 Task: Open Card Rollerblading Review in Board Sales Performance Benchmarking to Workspace Antivirus and Security Software and add a team member Softage.2@softage.net, a label Yellow, a checklist Cricket, an attachment from your onedrive, a color Yellow and finally, add a card description 'Plan and execute company team-building conference with team-building challenges' and a comment 'Given the potential impact of this task on our company social responsibility, let us ensure that we approach it with a sense of ethical awareness and consciousness.'. Add a start date 'Jan 02, 1900' with a due date 'Jan 09, 1900'
Action: Mouse moved to (58, 346)
Screenshot: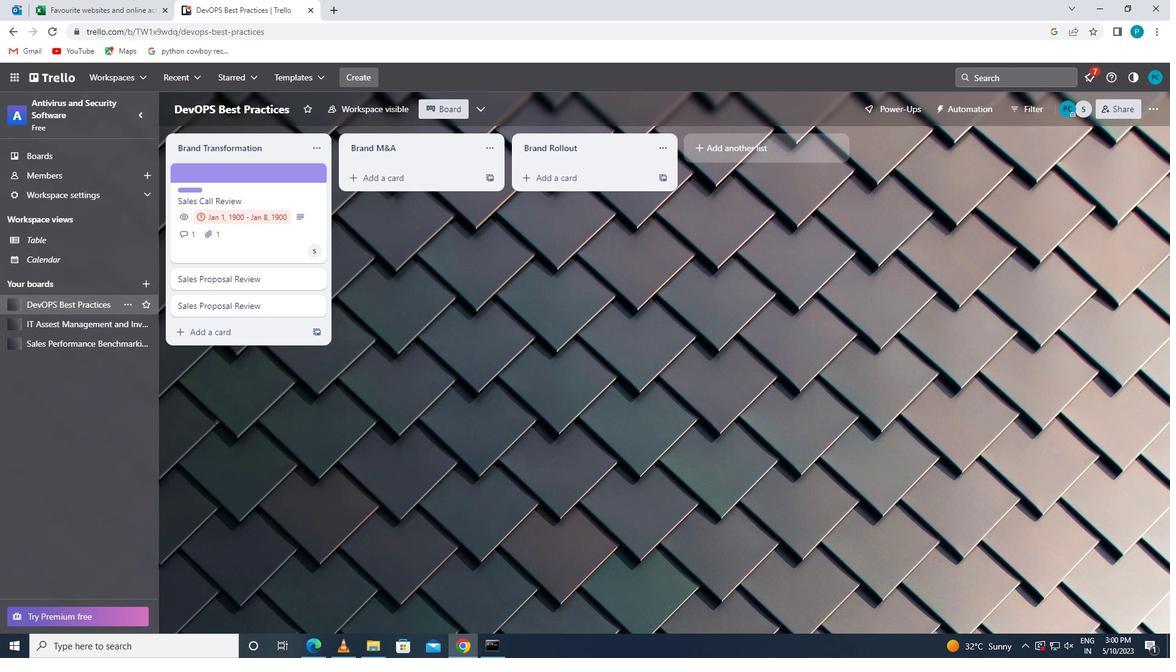 
Action: Mouse pressed left at (58, 346)
Screenshot: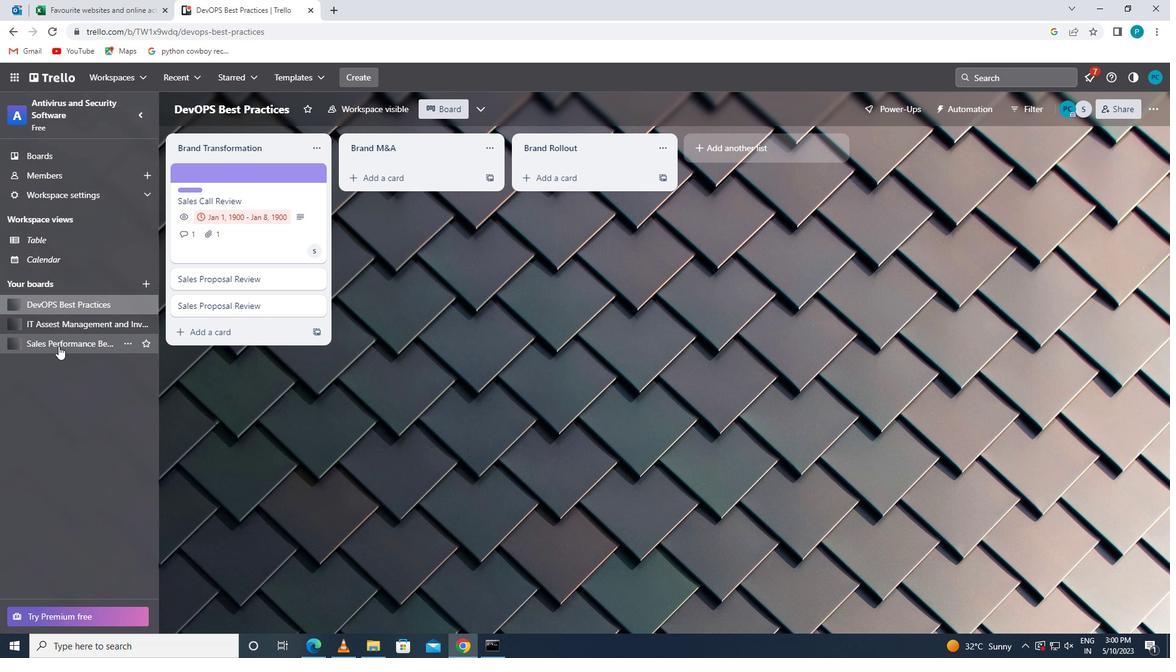
Action: Mouse moved to (228, 179)
Screenshot: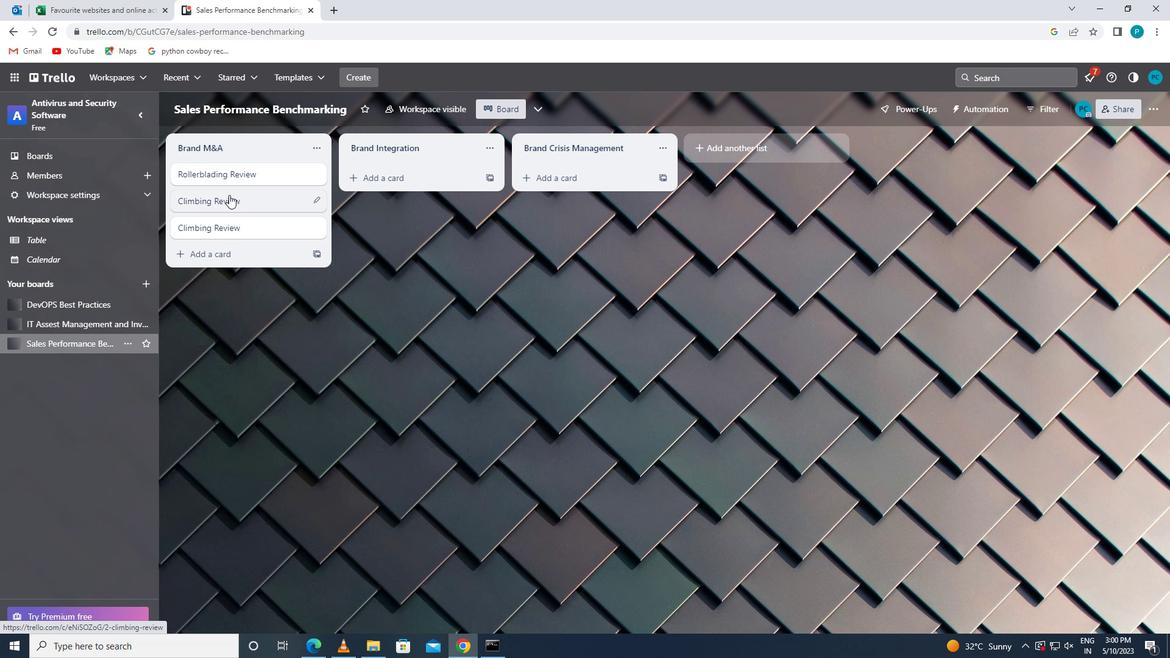 
Action: Mouse pressed left at (228, 179)
Screenshot: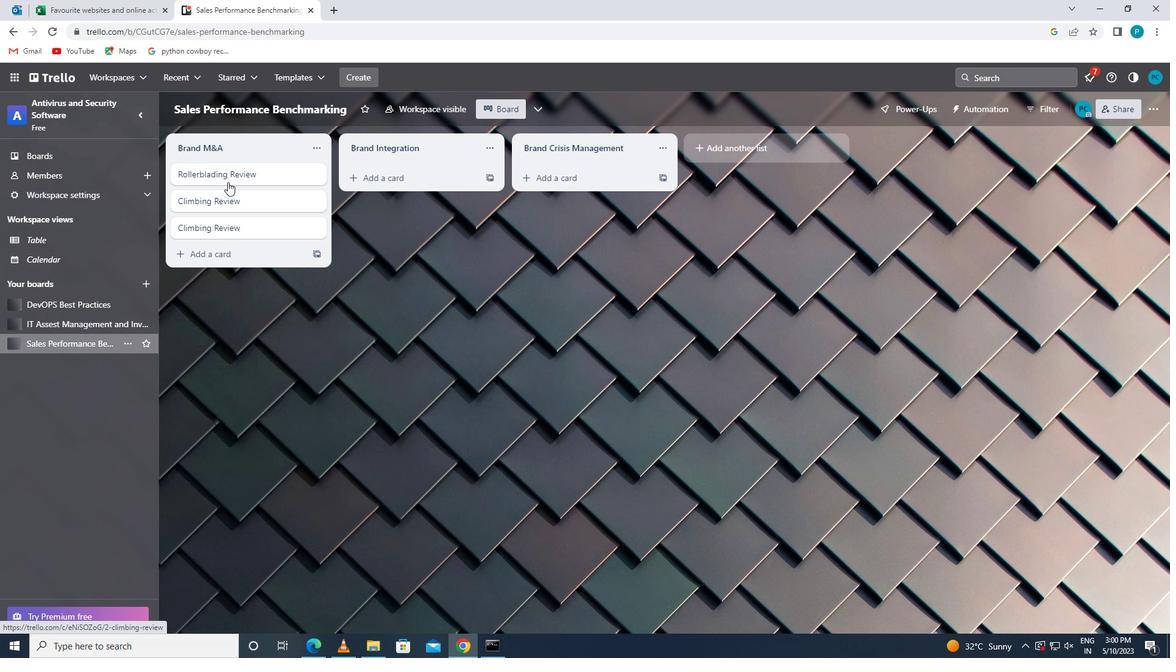 
Action: Mouse moved to (725, 178)
Screenshot: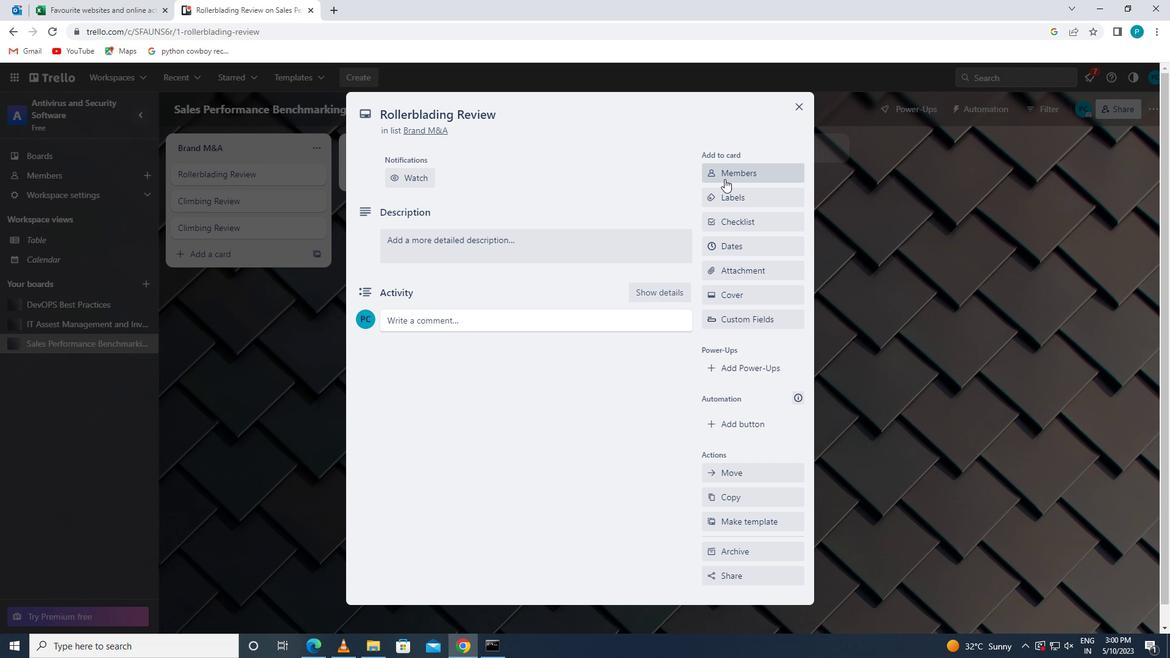 
Action: Mouse pressed left at (725, 178)
Screenshot: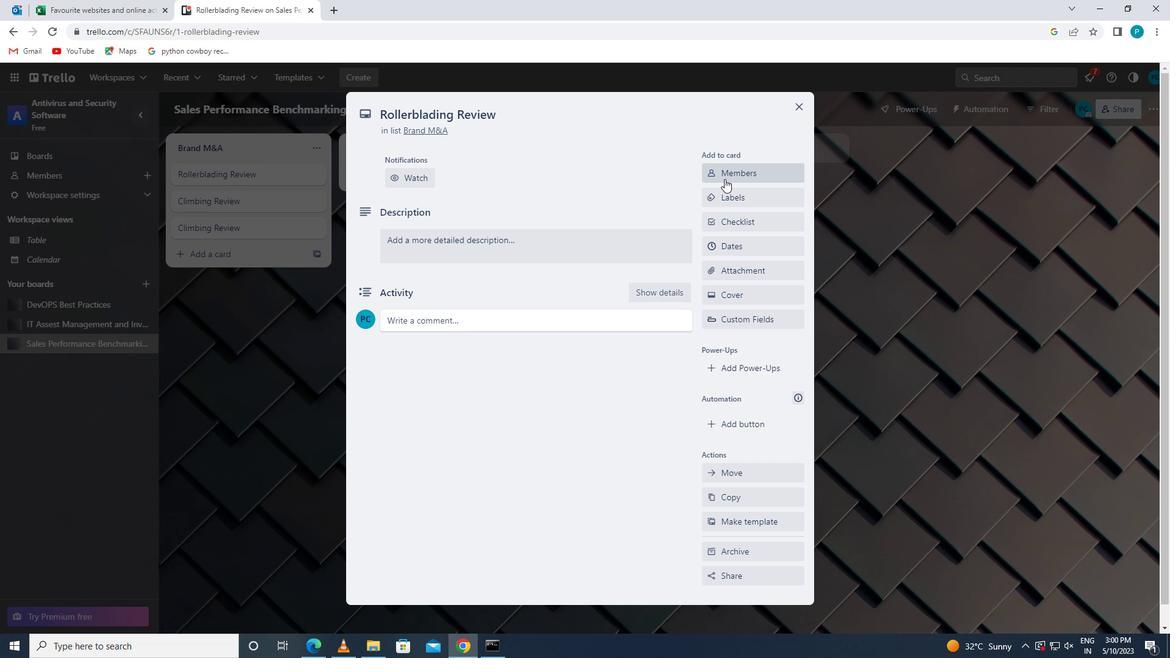 
Action: Key pressed <Key.caps_lock>s<Key.caps_lock>o
Screenshot: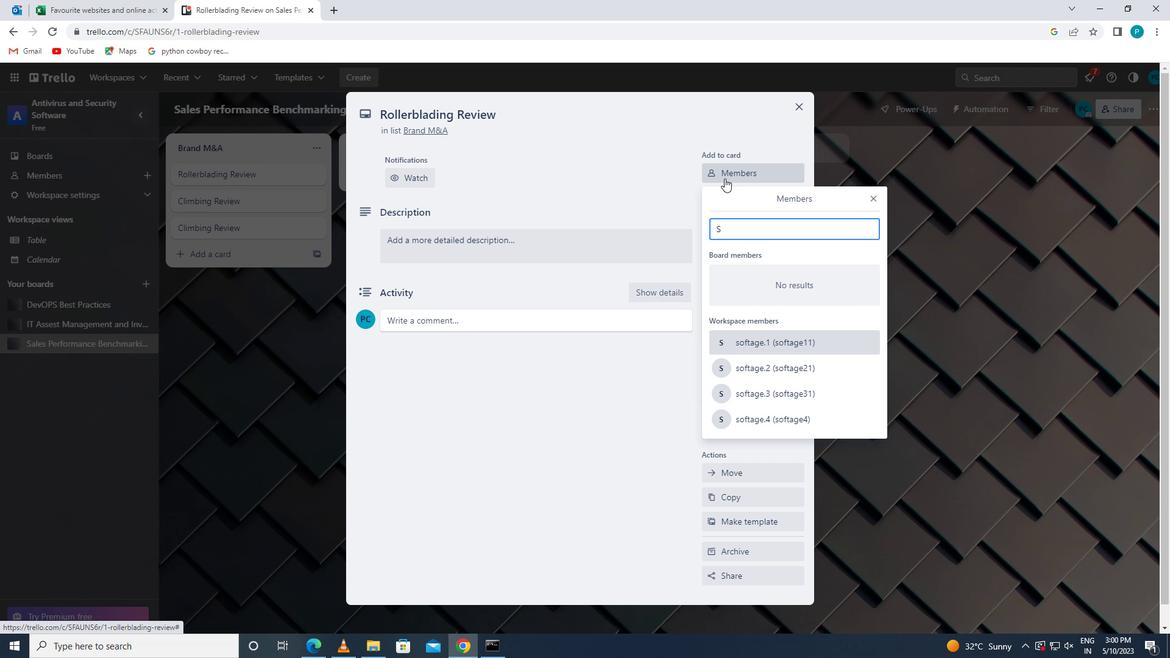 
Action: Mouse moved to (795, 376)
Screenshot: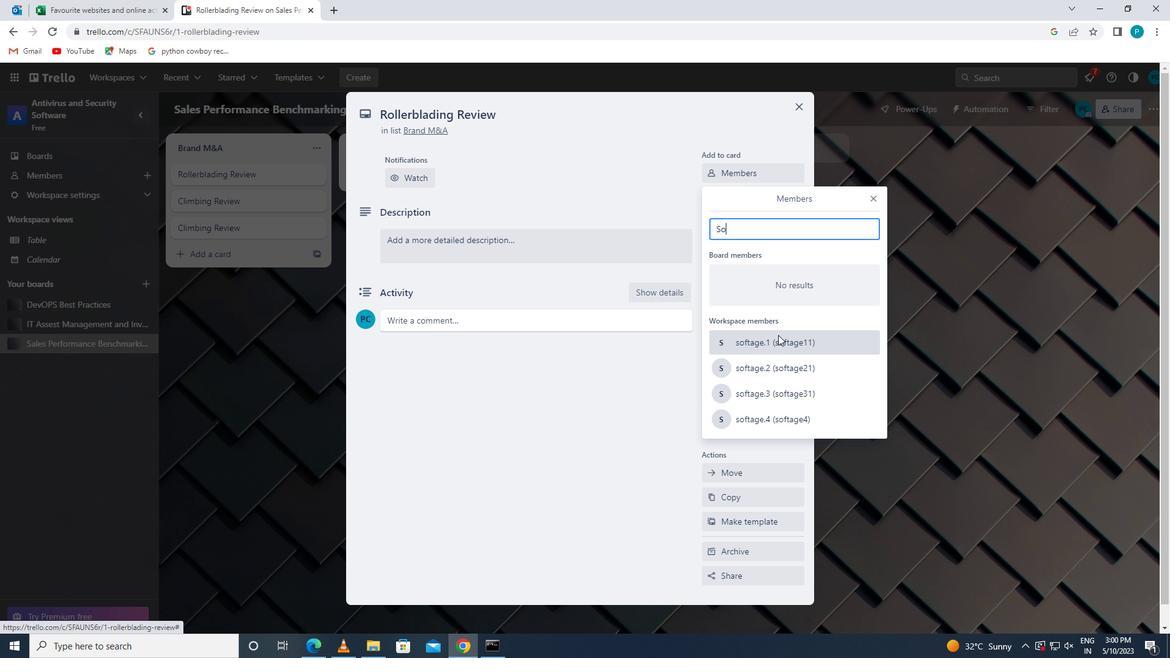 
Action: Mouse pressed left at (795, 376)
Screenshot: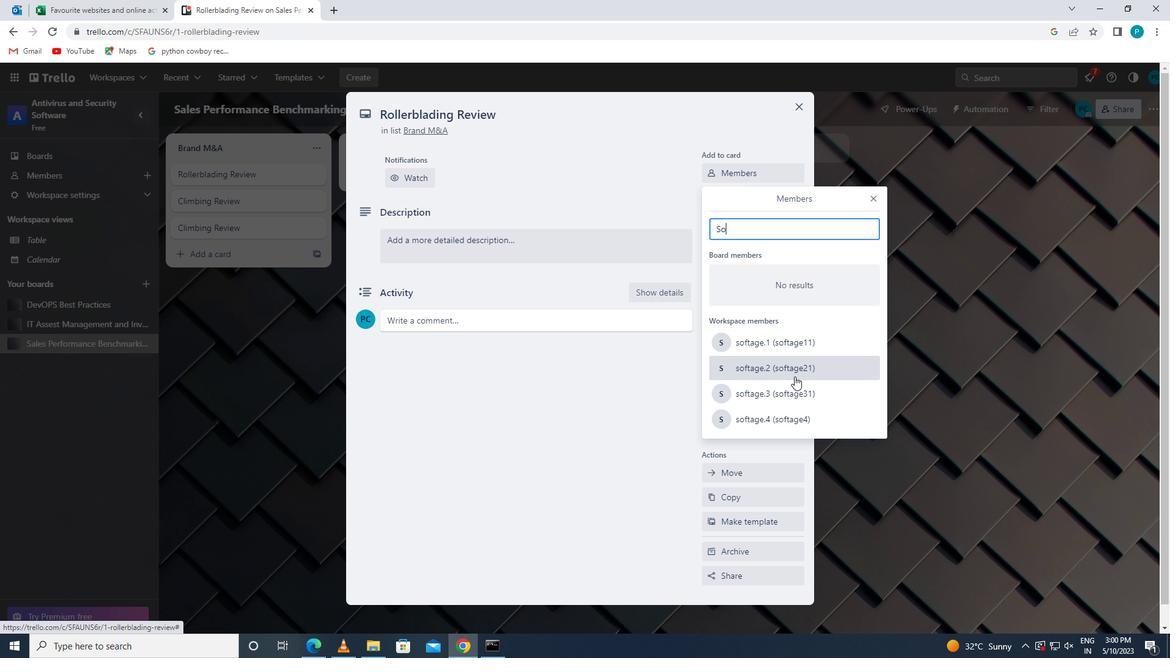 
Action: Mouse moved to (802, 365)
Screenshot: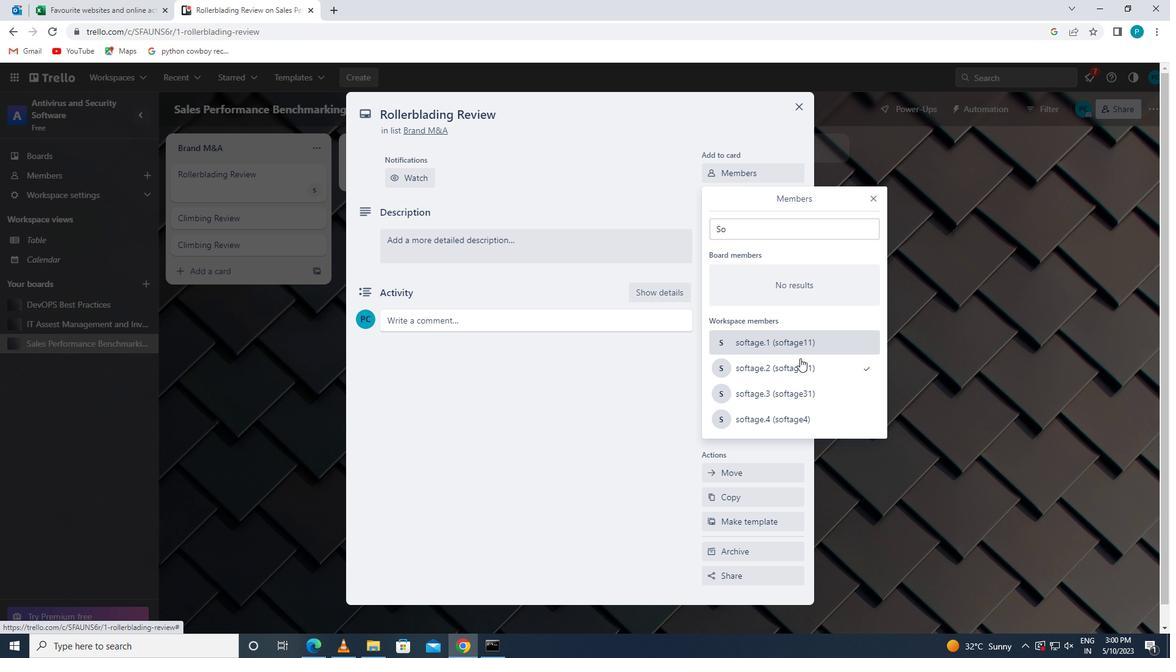 
Action: Mouse pressed left at (802, 365)
Screenshot: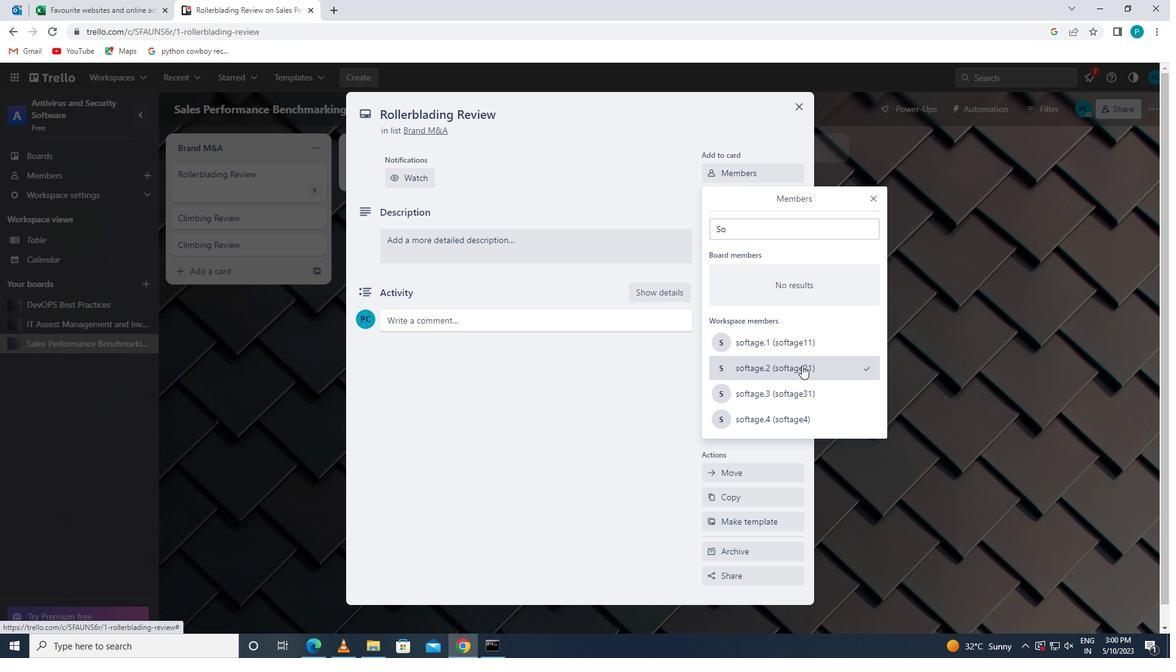
Action: Mouse moved to (779, 281)
Screenshot: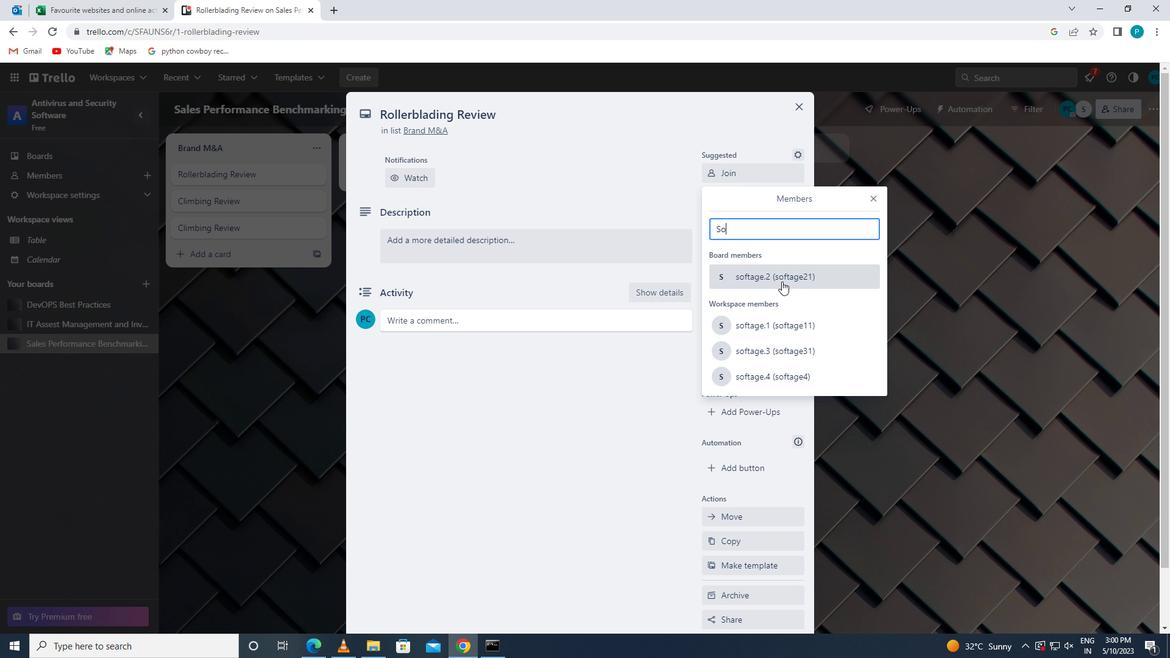 
Action: Mouse pressed left at (779, 281)
Screenshot: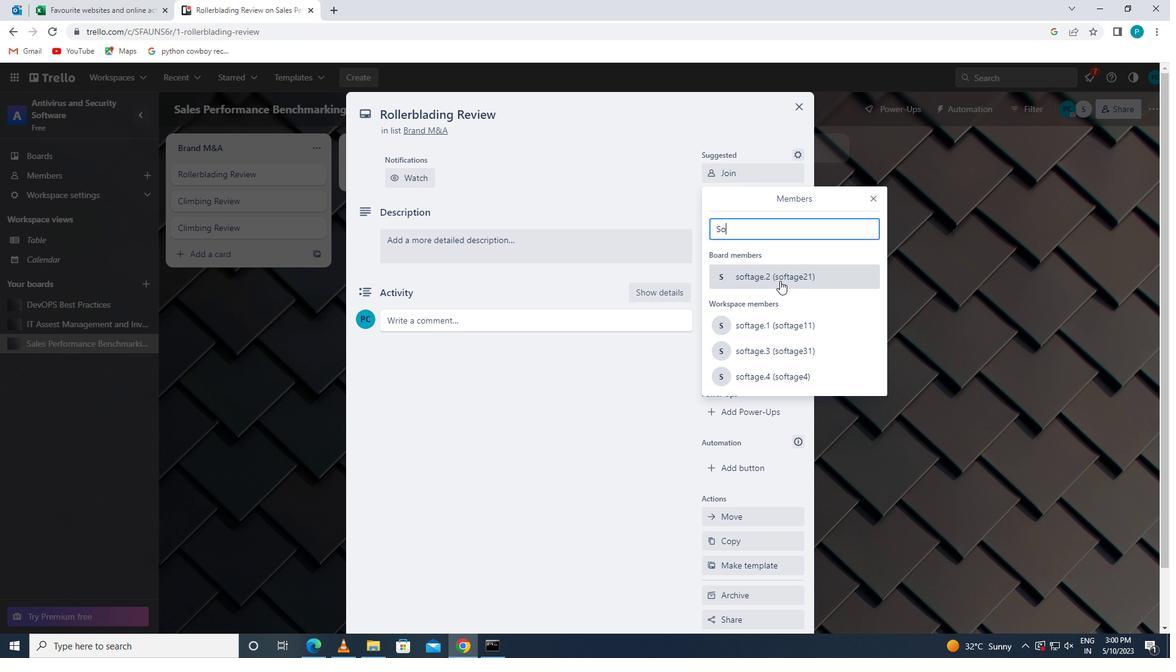 
Action: Mouse moved to (870, 201)
Screenshot: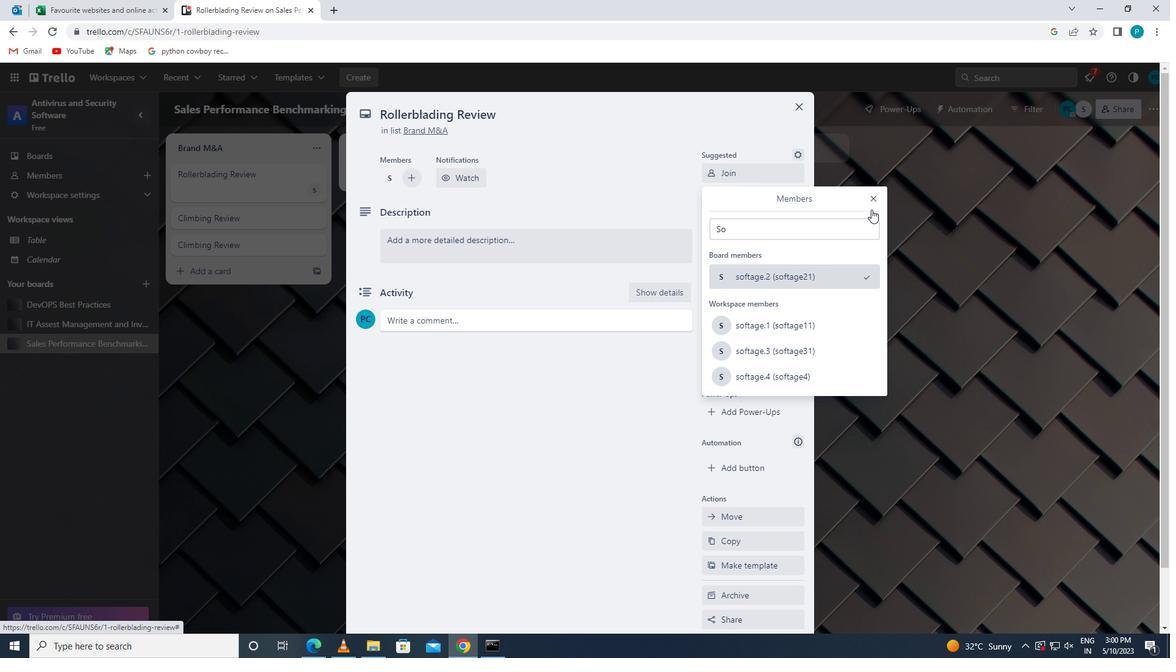 
Action: Mouse pressed left at (870, 201)
Screenshot: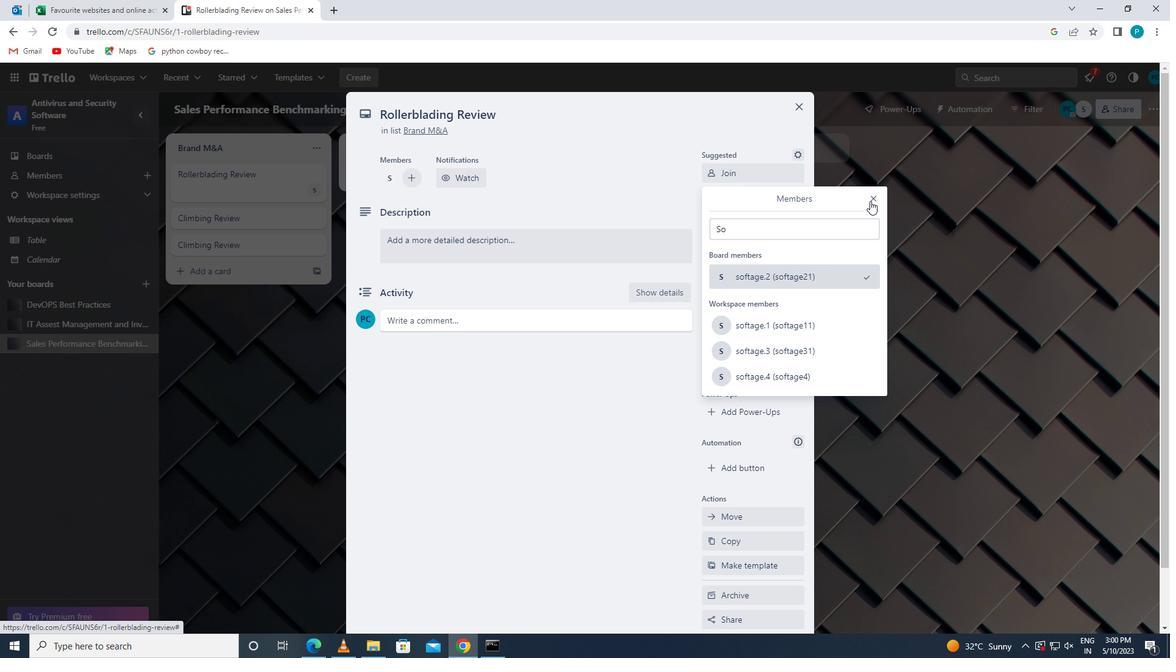 
Action: Mouse moved to (730, 245)
Screenshot: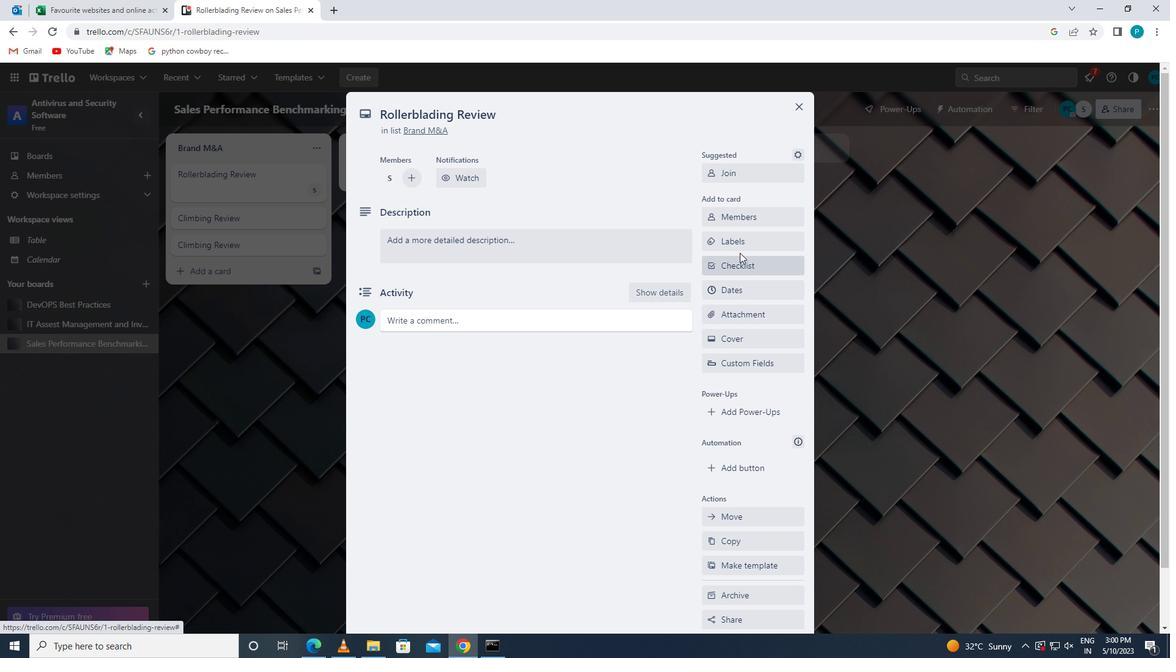 
Action: Mouse pressed left at (730, 245)
Screenshot: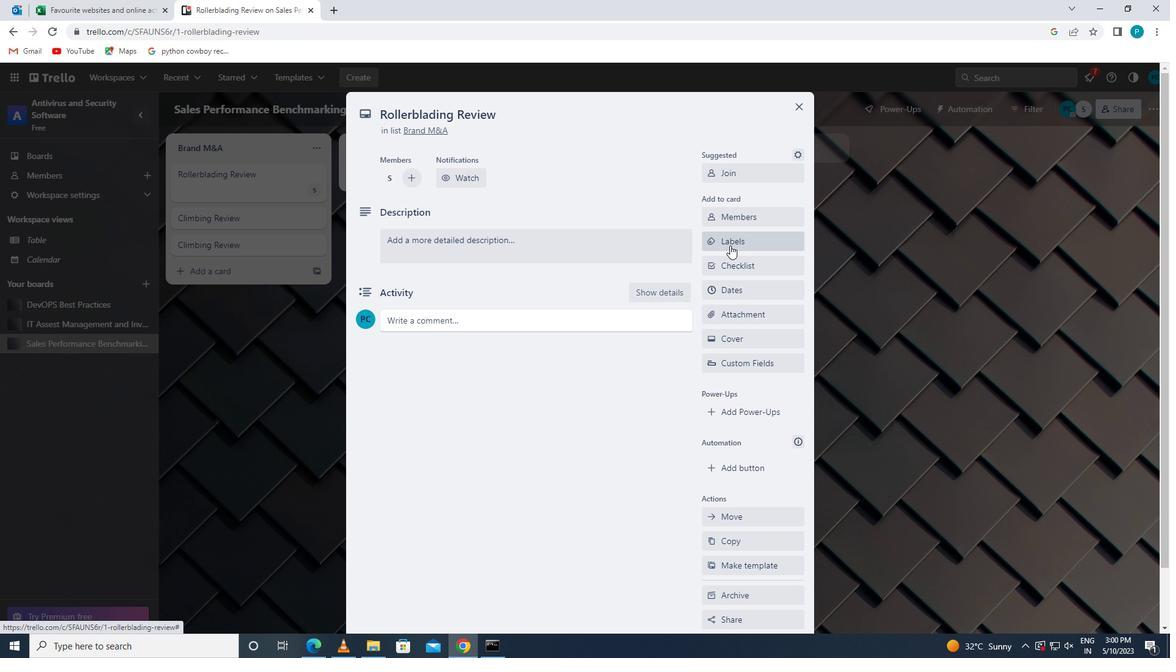 
Action: Mouse moved to (782, 473)
Screenshot: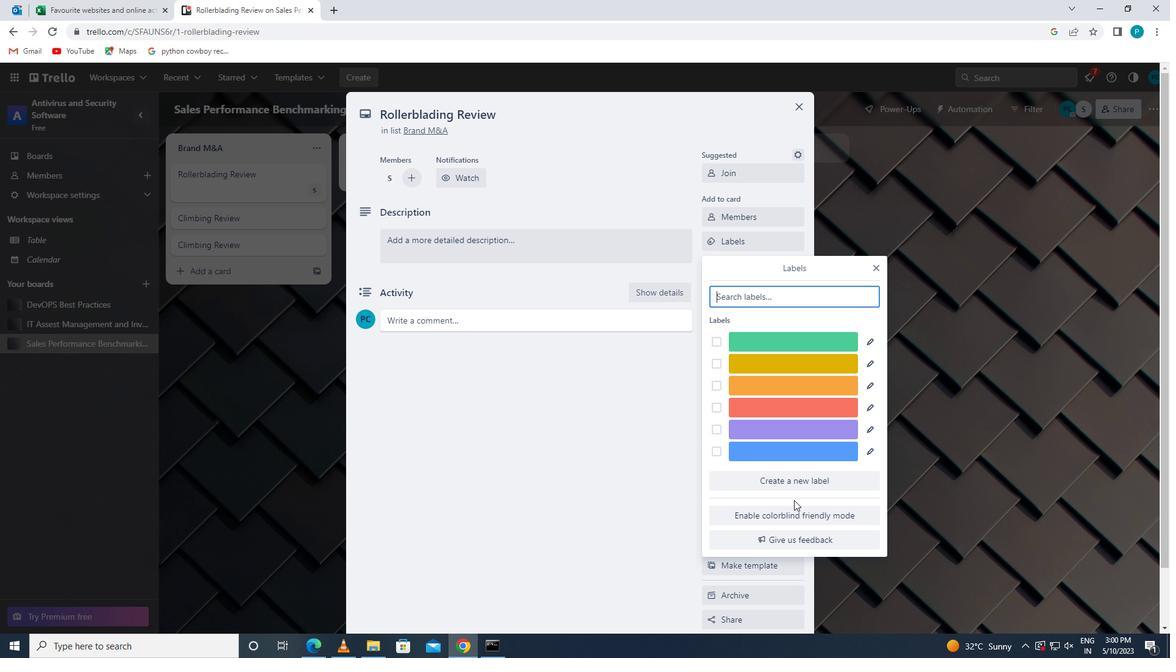 
Action: Mouse pressed left at (782, 473)
Screenshot: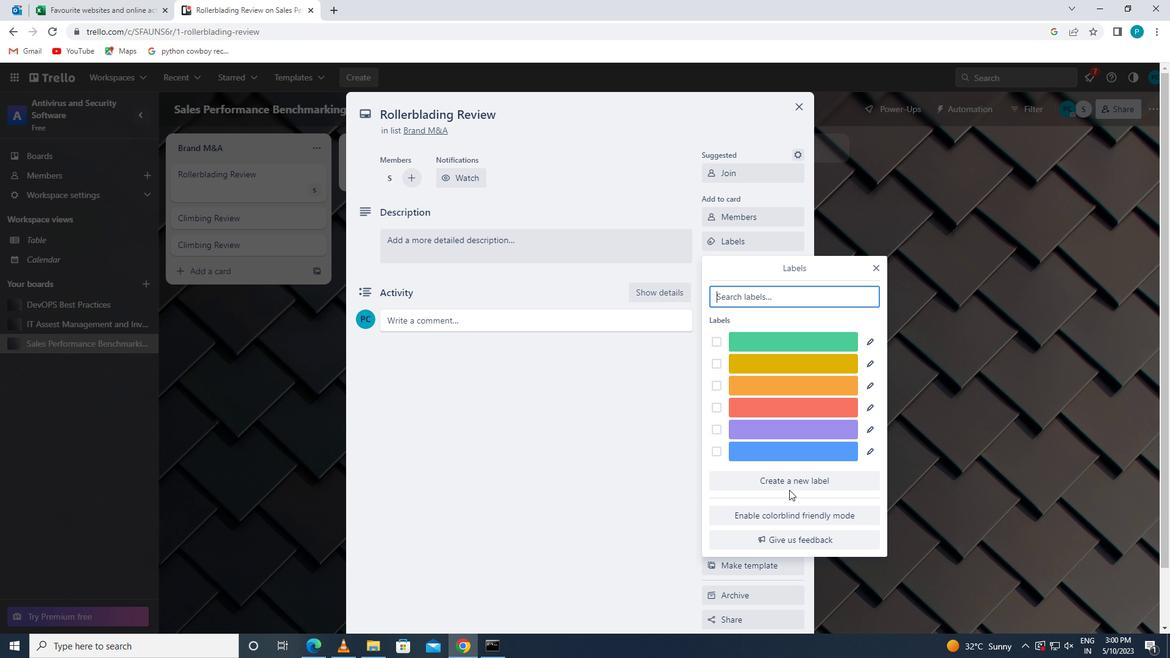 
Action: Mouse moved to (767, 443)
Screenshot: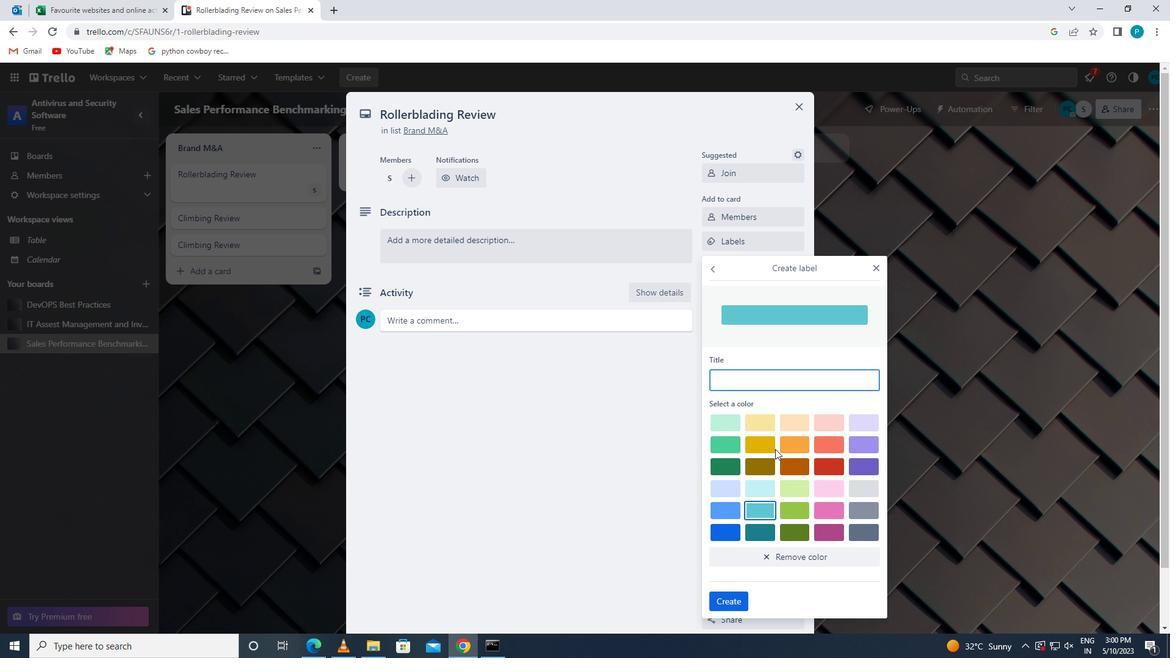 
Action: Mouse pressed left at (767, 443)
Screenshot: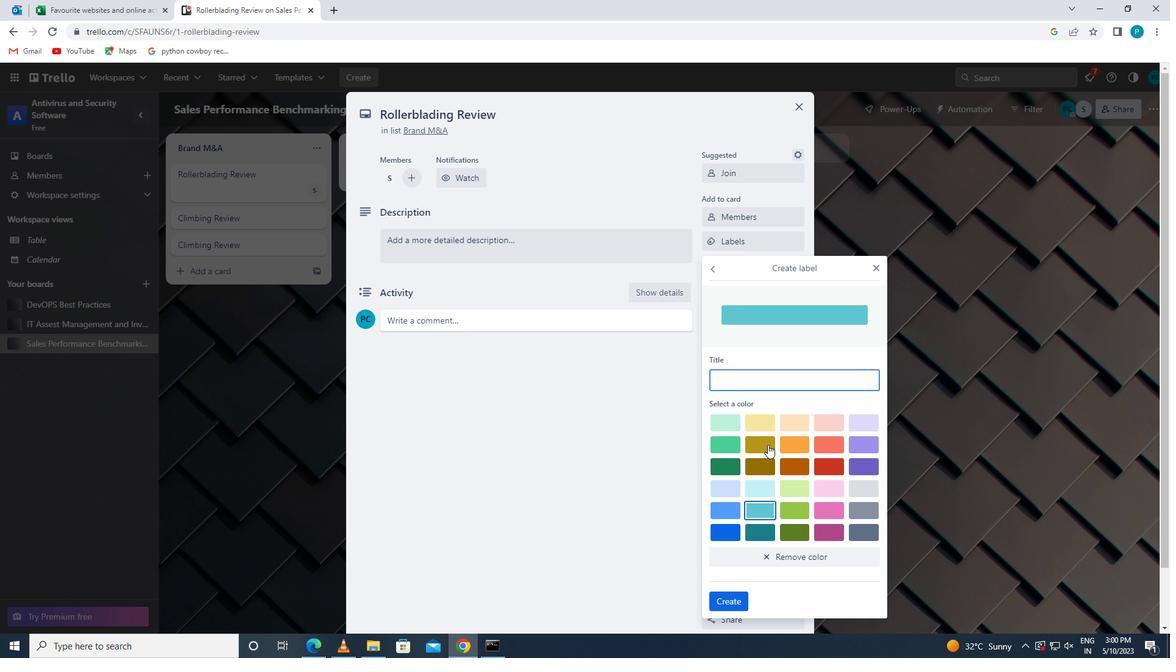 
Action: Mouse moved to (731, 600)
Screenshot: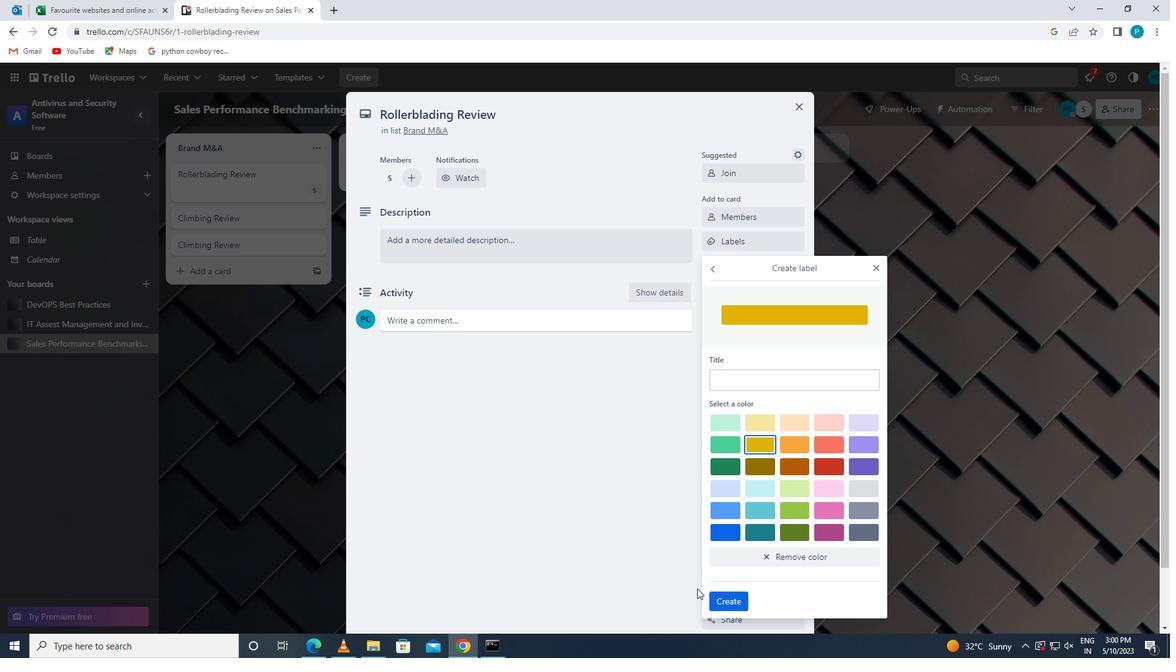 
Action: Mouse pressed left at (731, 600)
Screenshot: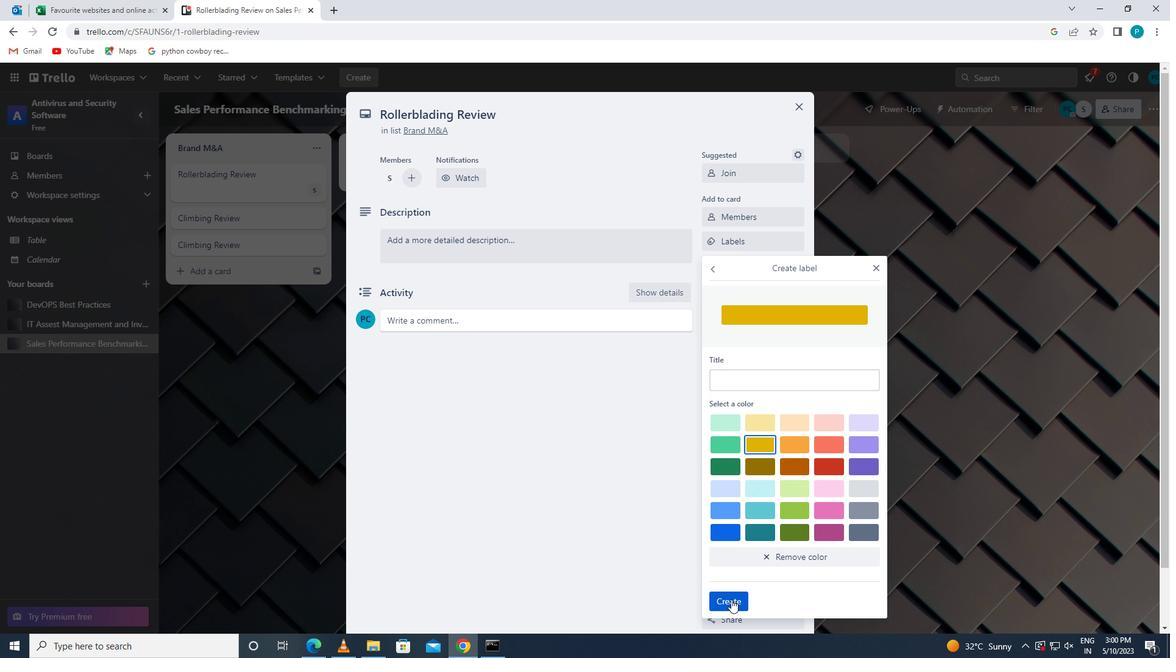 
Action: Mouse moved to (876, 268)
Screenshot: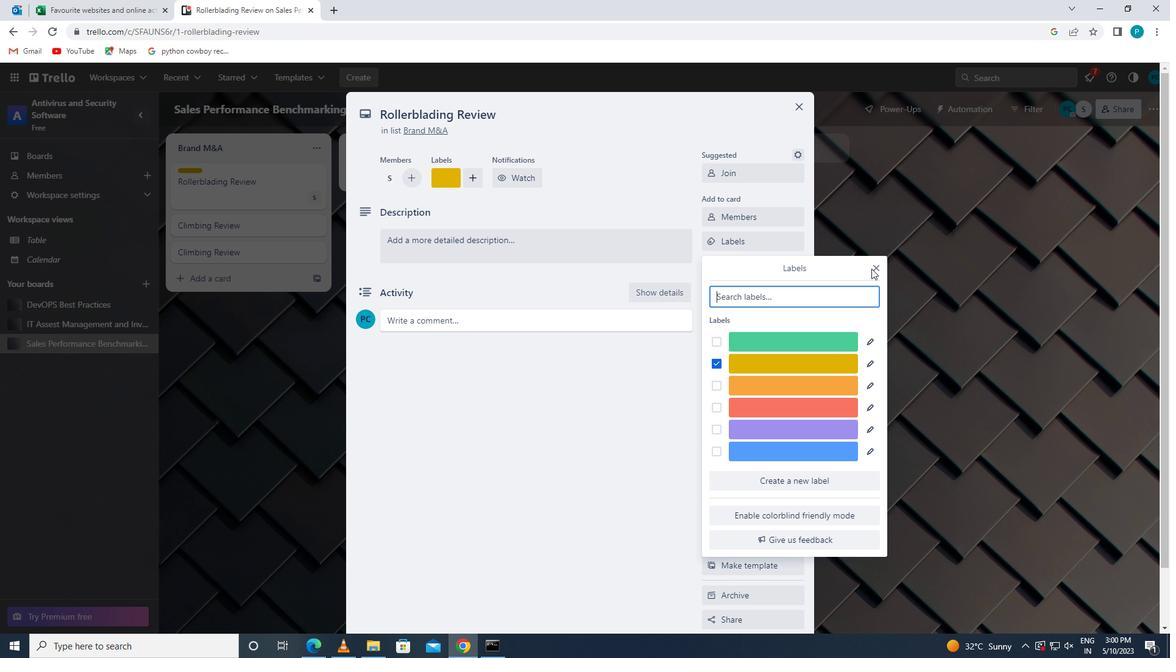 
Action: Mouse pressed left at (876, 268)
Screenshot: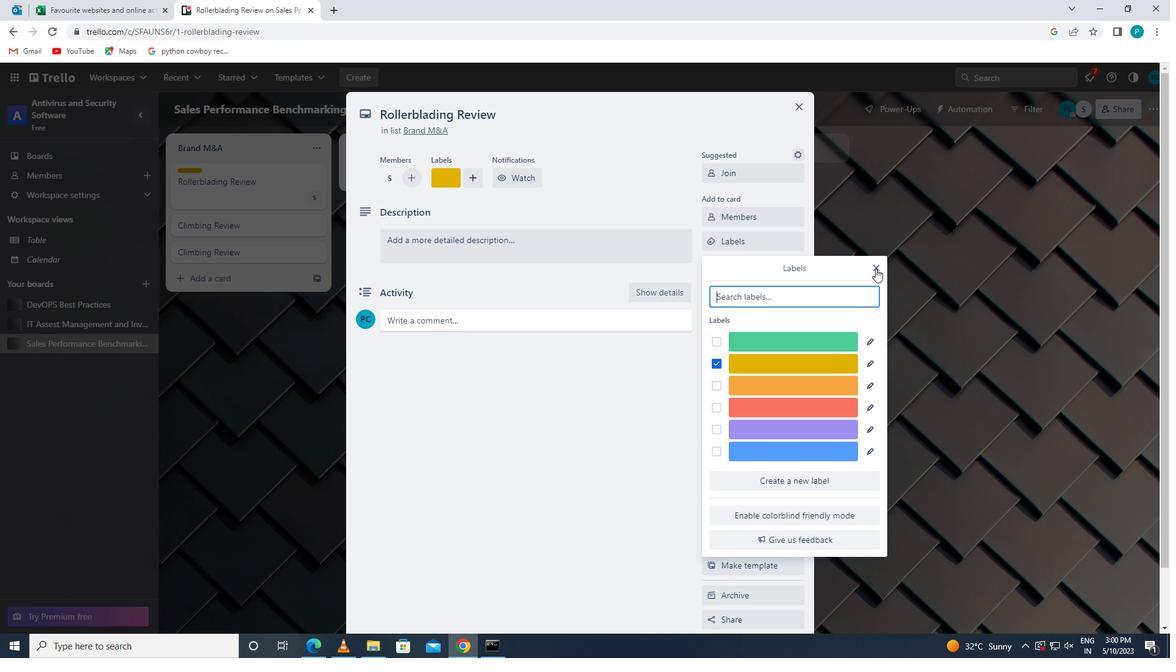 
Action: Mouse moved to (748, 270)
Screenshot: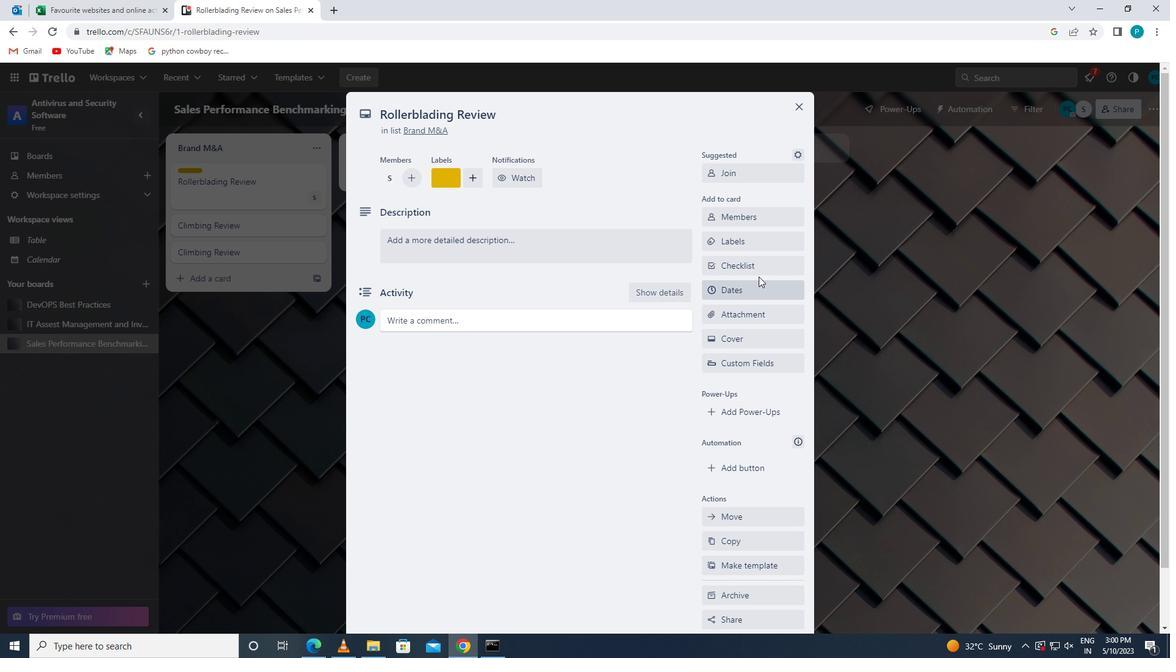 
Action: Mouse pressed left at (748, 270)
Screenshot: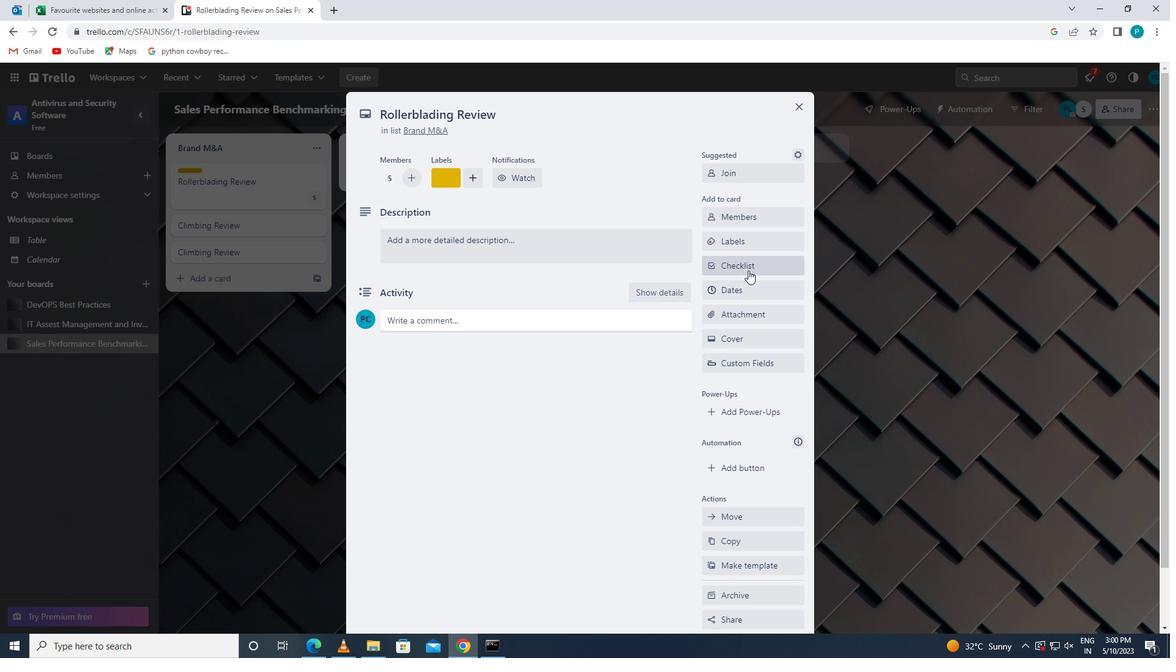 
Action: Key pressed <Key.caps_lock>c<Key.caps_lock>ricket
Screenshot: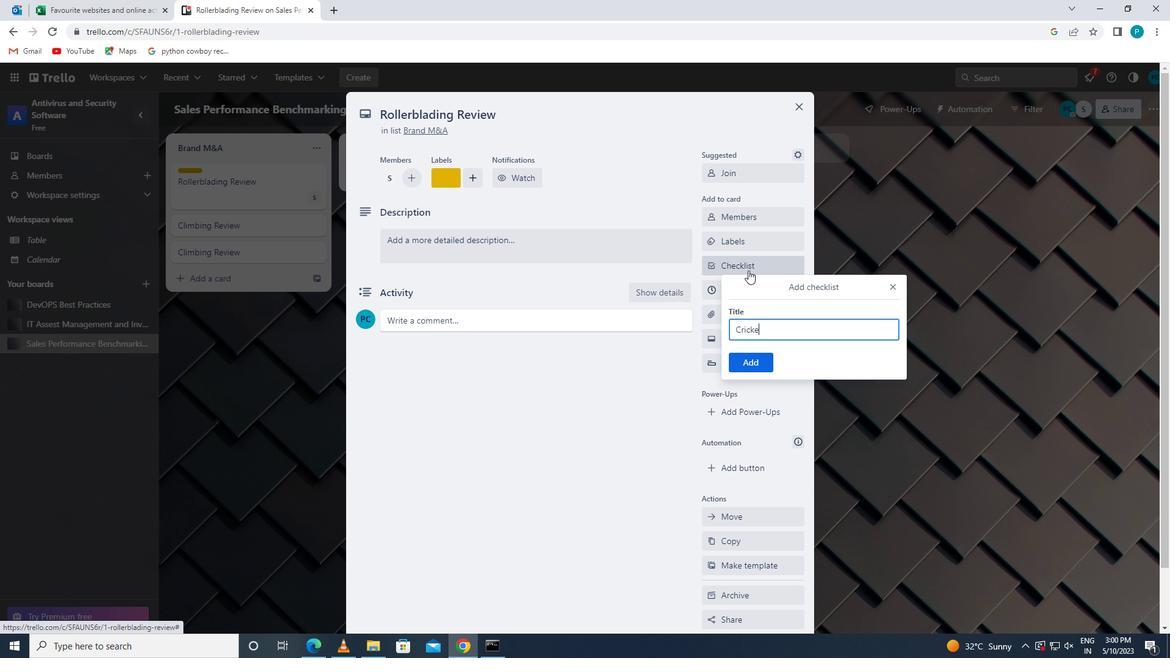
Action: Mouse moved to (754, 360)
Screenshot: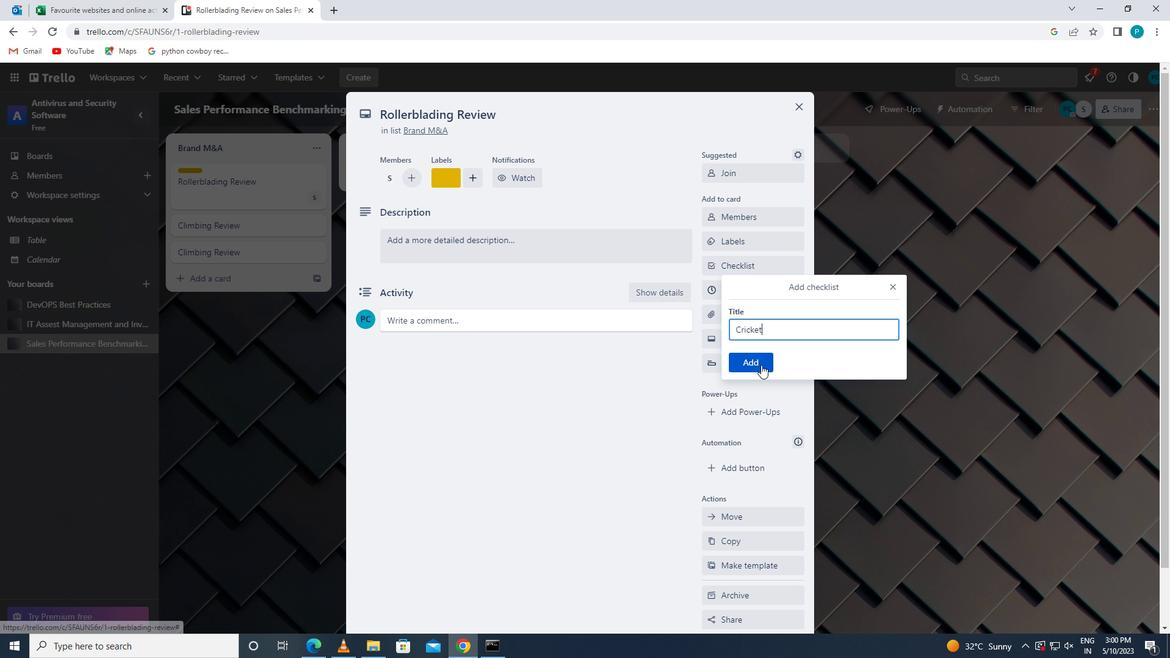 
Action: Mouse pressed left at (754, 360)
Screenshot: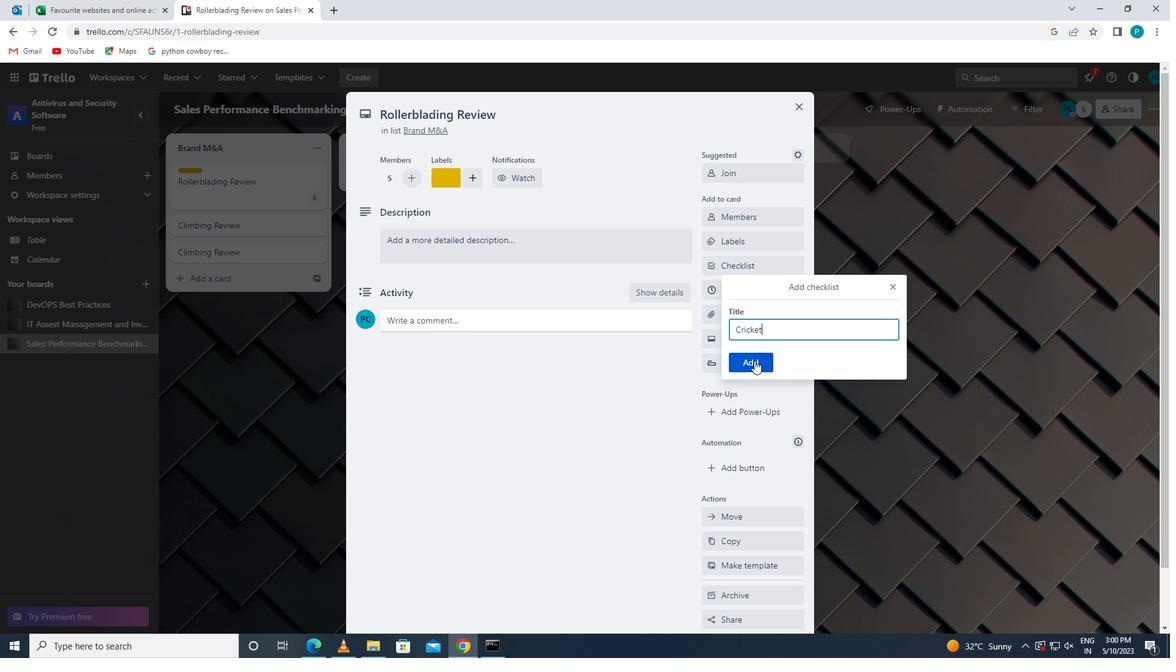 
Action: Mouse moved to (755, 322)
Screenshot: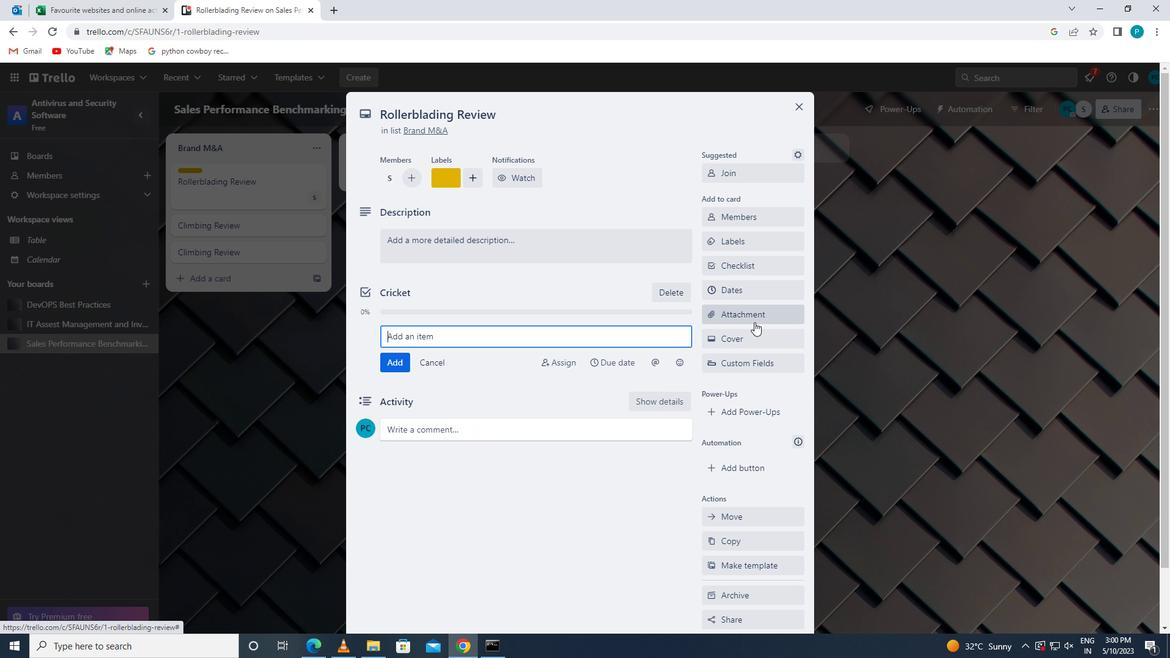 
Action: Mouse pressed left at (755, 322)
Screenshot: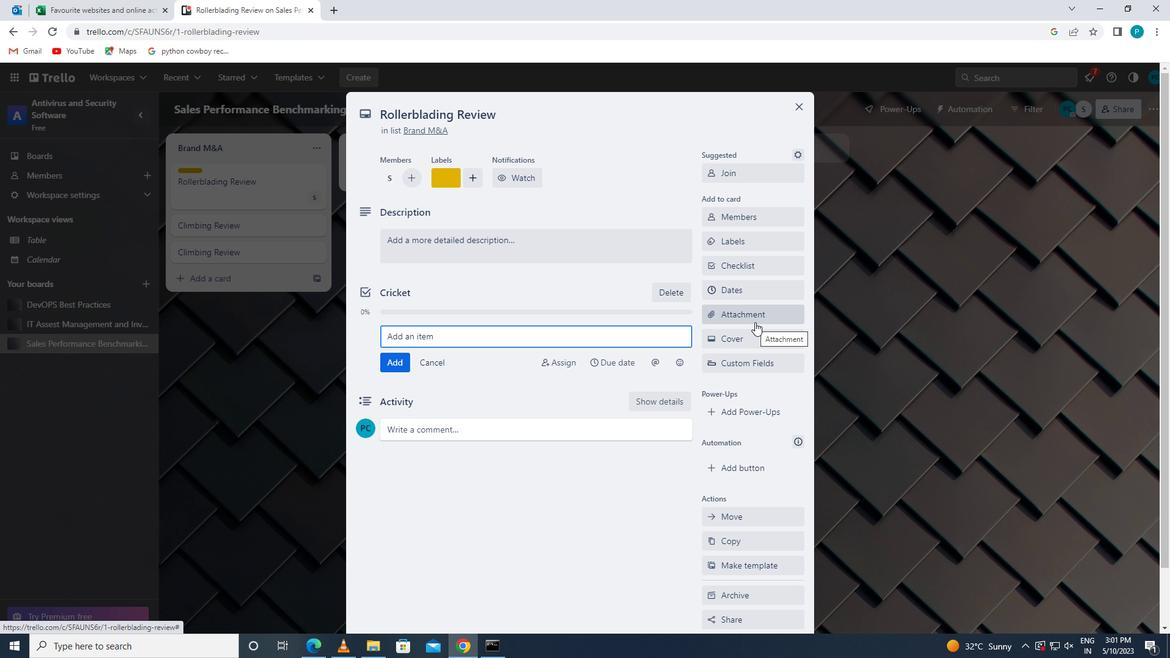 
Action: Mouse moved to (758, 463)
Screenshot: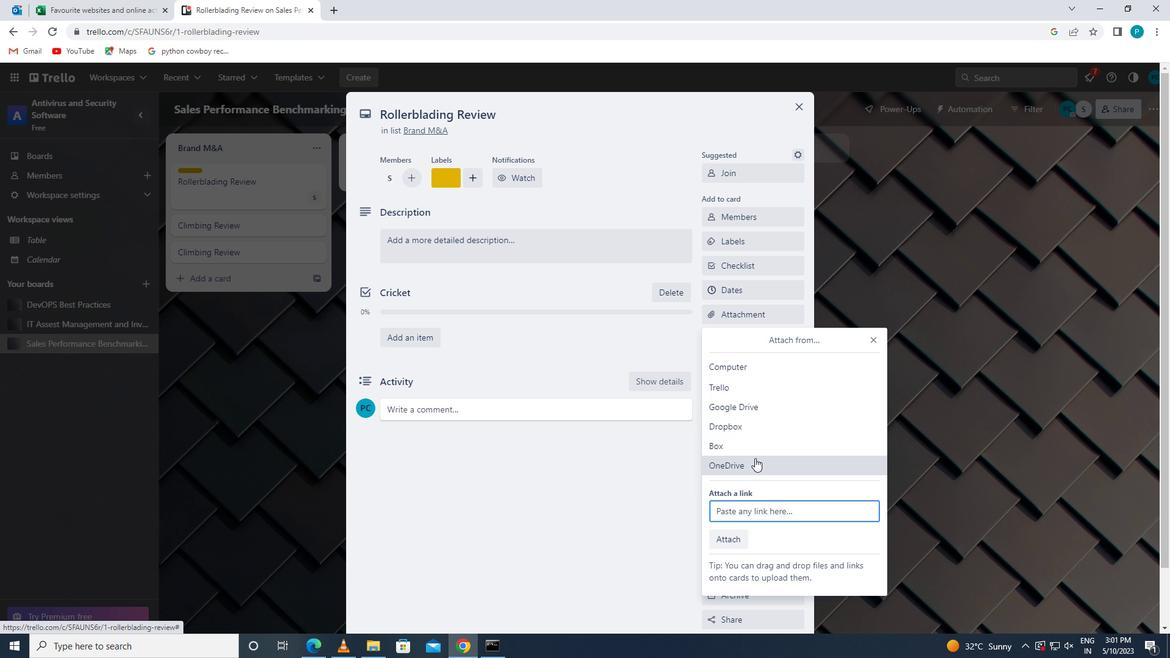 
Action: Mouse pressed left at (758, 463)
Screenshot: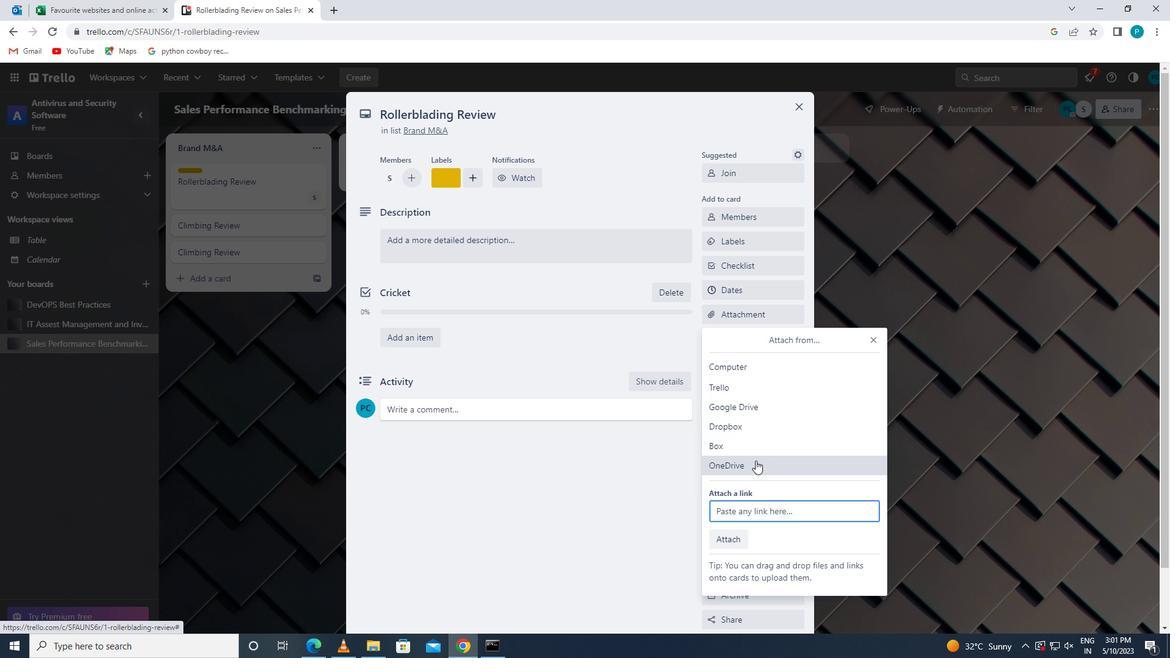 
Action: Mouse moved to (451, 243)
Screenshot: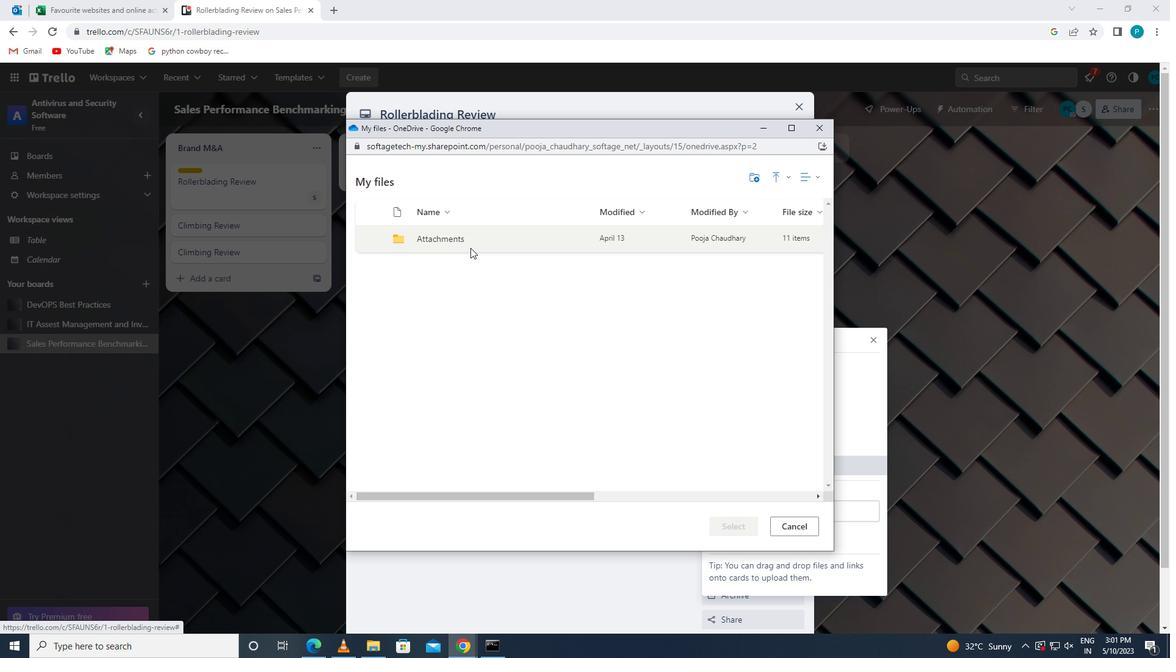 
Action: Mouse pressed left at (451, 243)
Screenshot: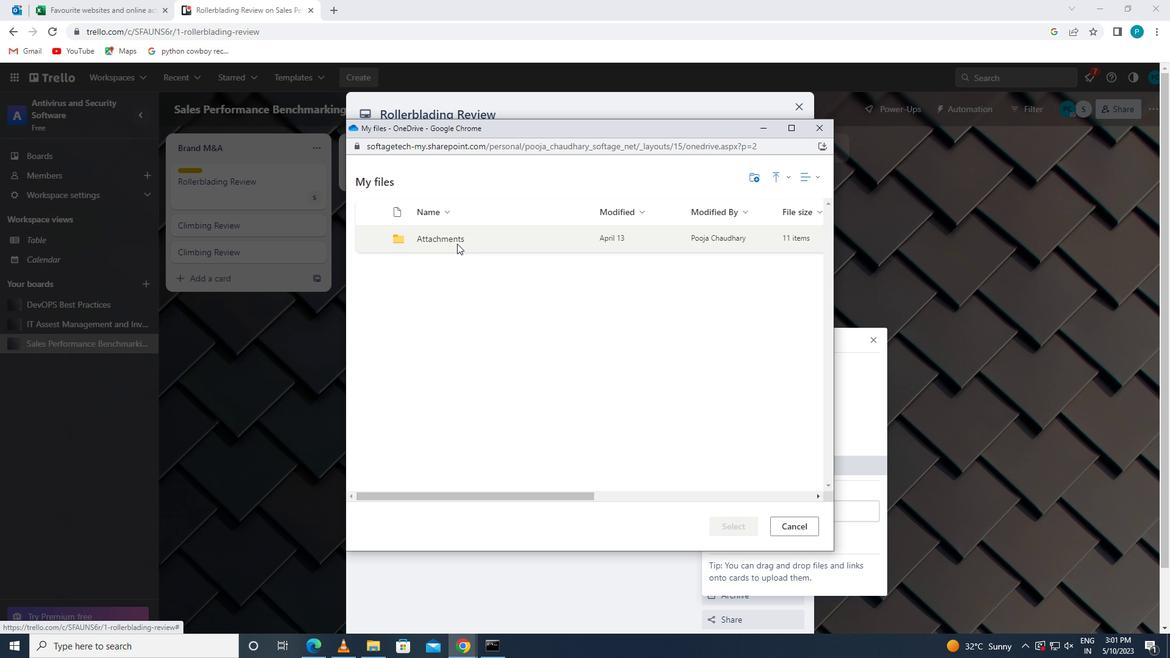 
Action: Mouse moved to (497, 307)
Screenshot: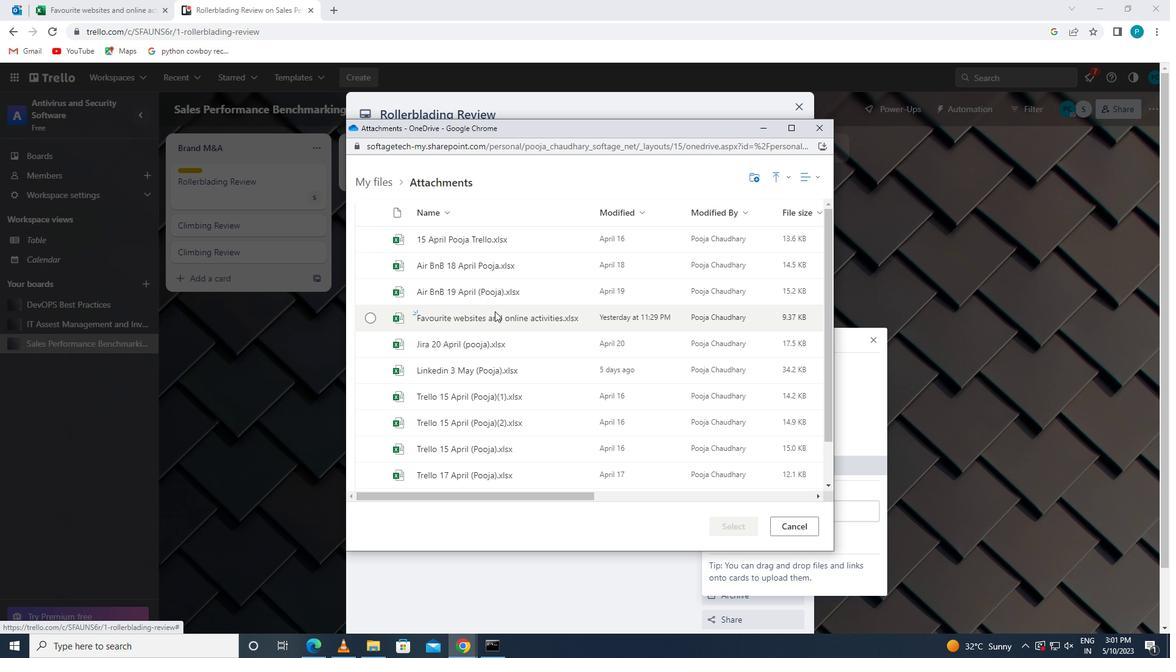 
Action: Mouse pressed left at (497, 307)
Screenshot: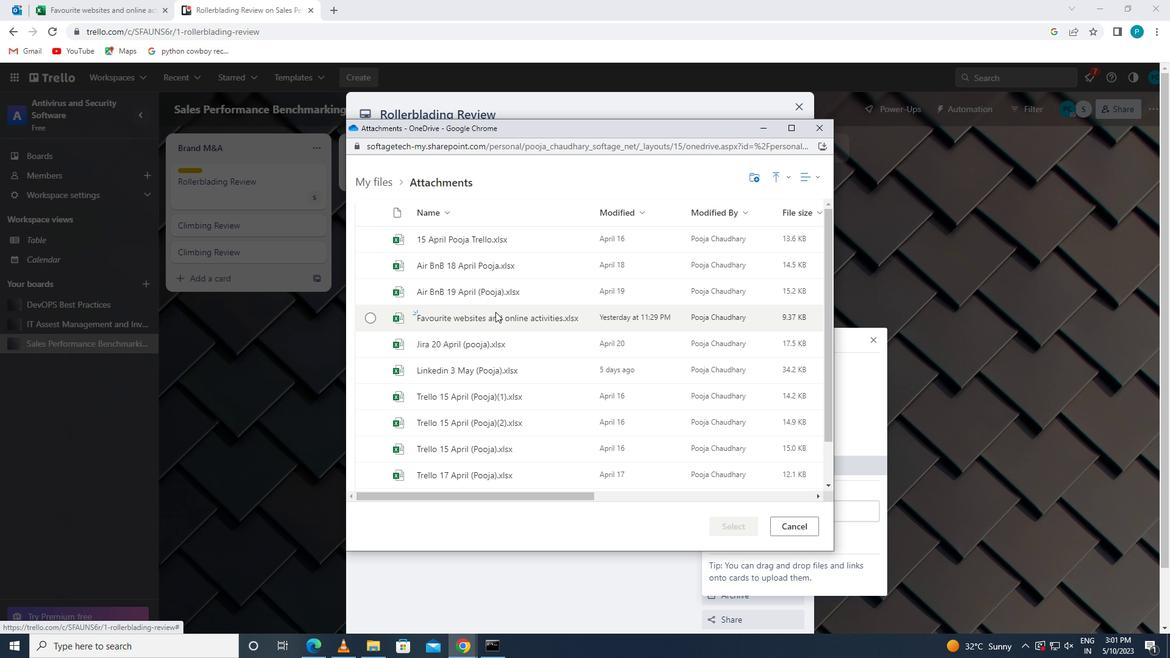 
Action: Mouse moved to (731, 521)
Screenshot: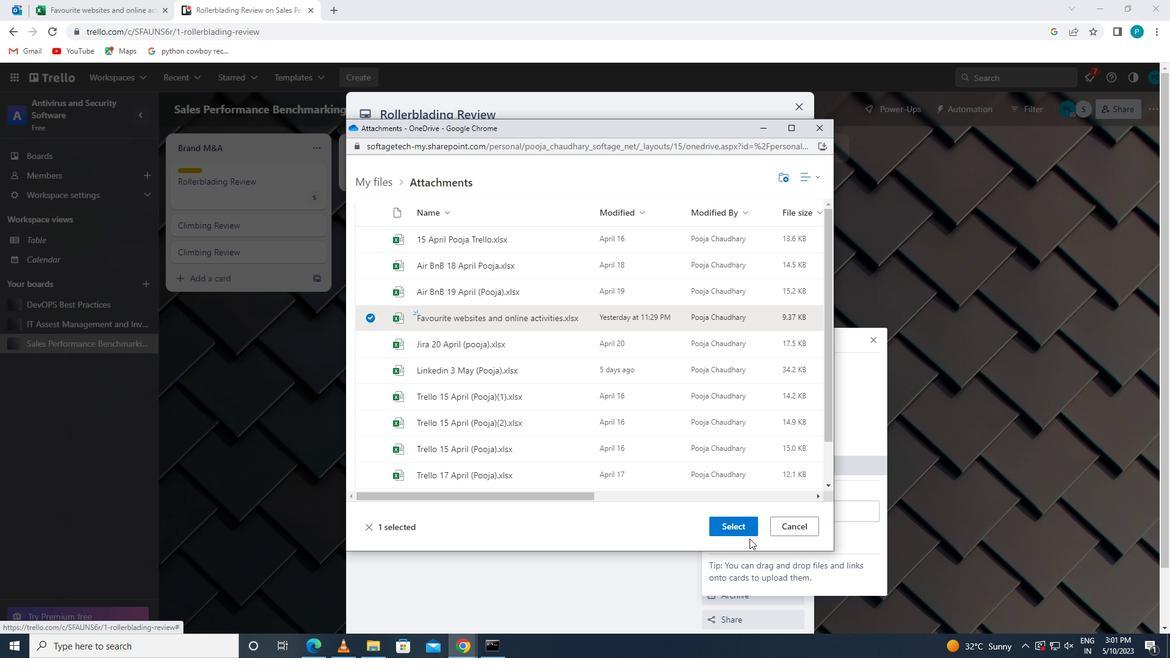 
Action: Mouse pressed left at (731, 521)
Screenshot: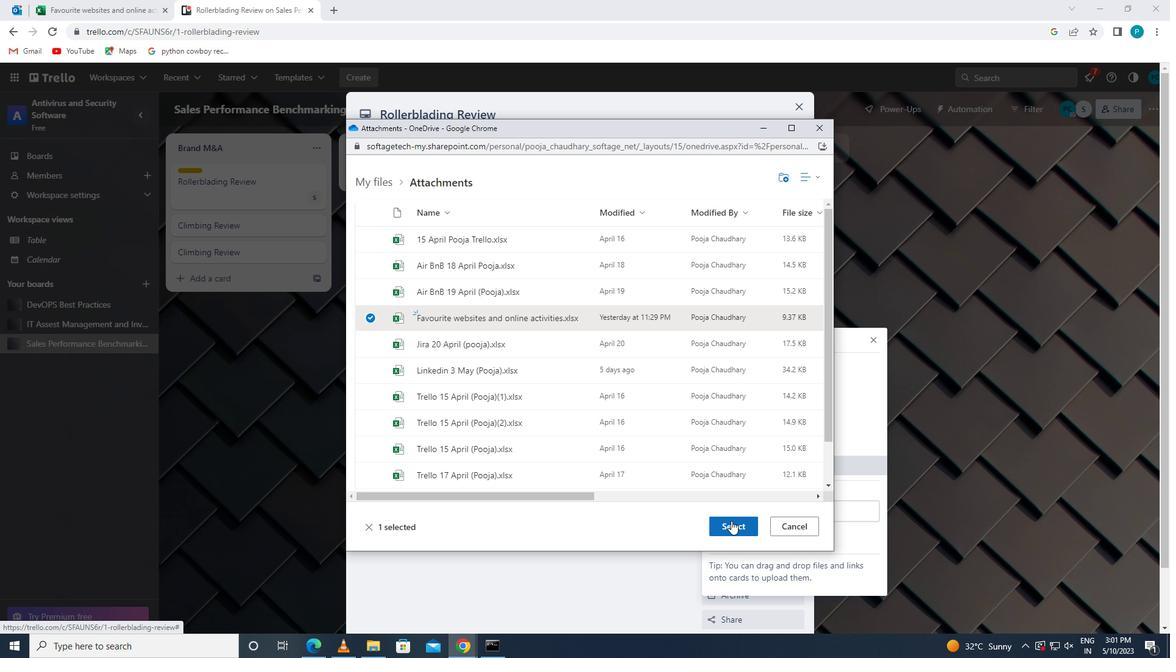 
Action: Mouse moved to (762, 325)
Screenshot: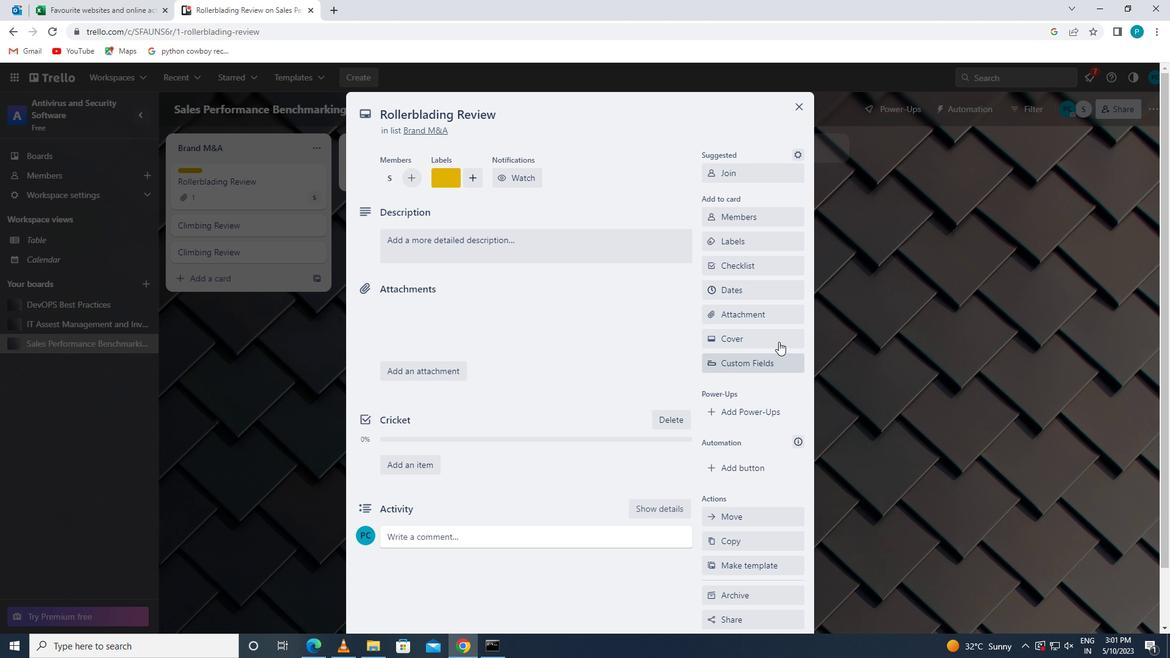 
Action: Mouse pressed left at (762, 325)
Screenshot: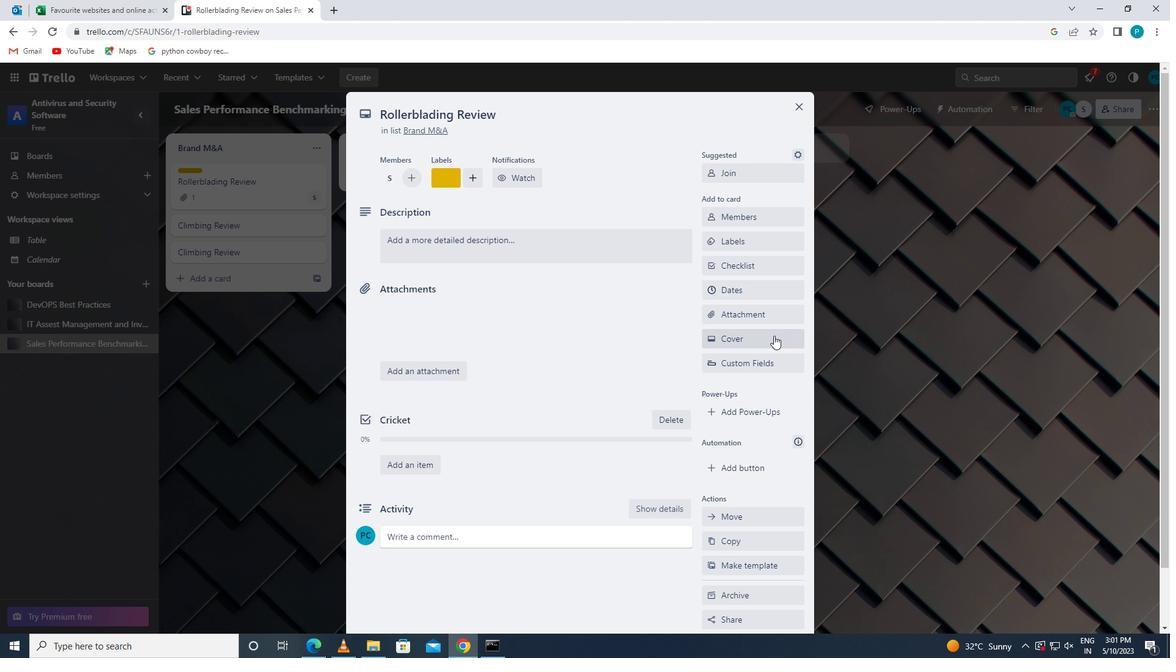 
Action: Mouse moved to (762, 337)
Screenshot: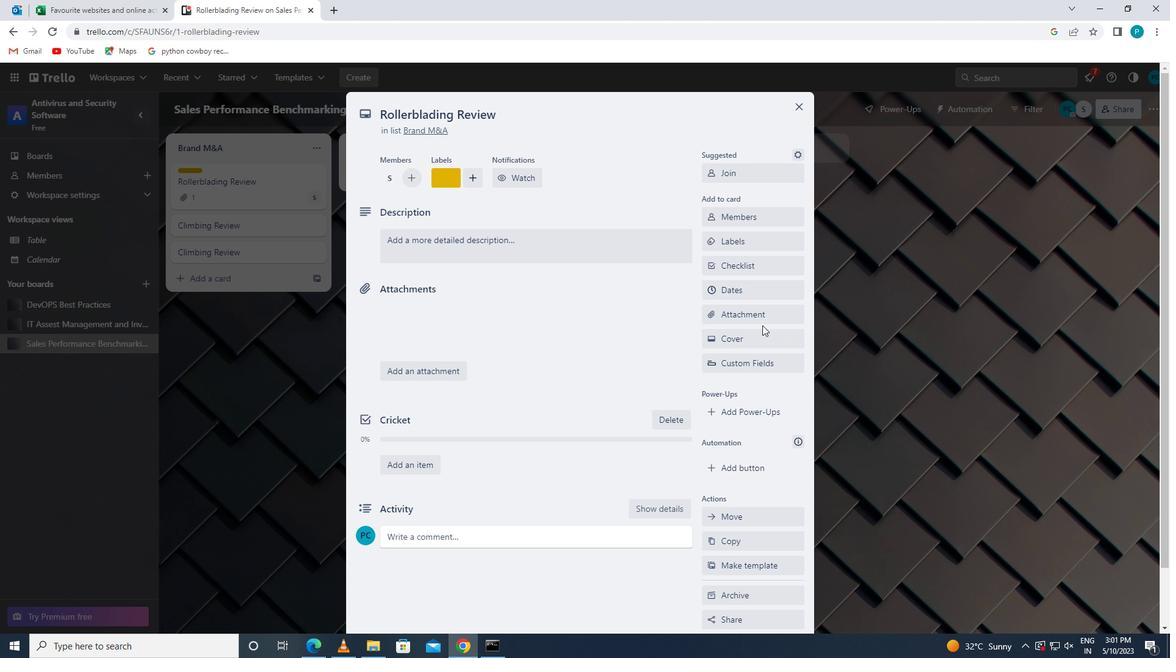 
Action: Mouse pressed left at (762, 337)
Screenshot: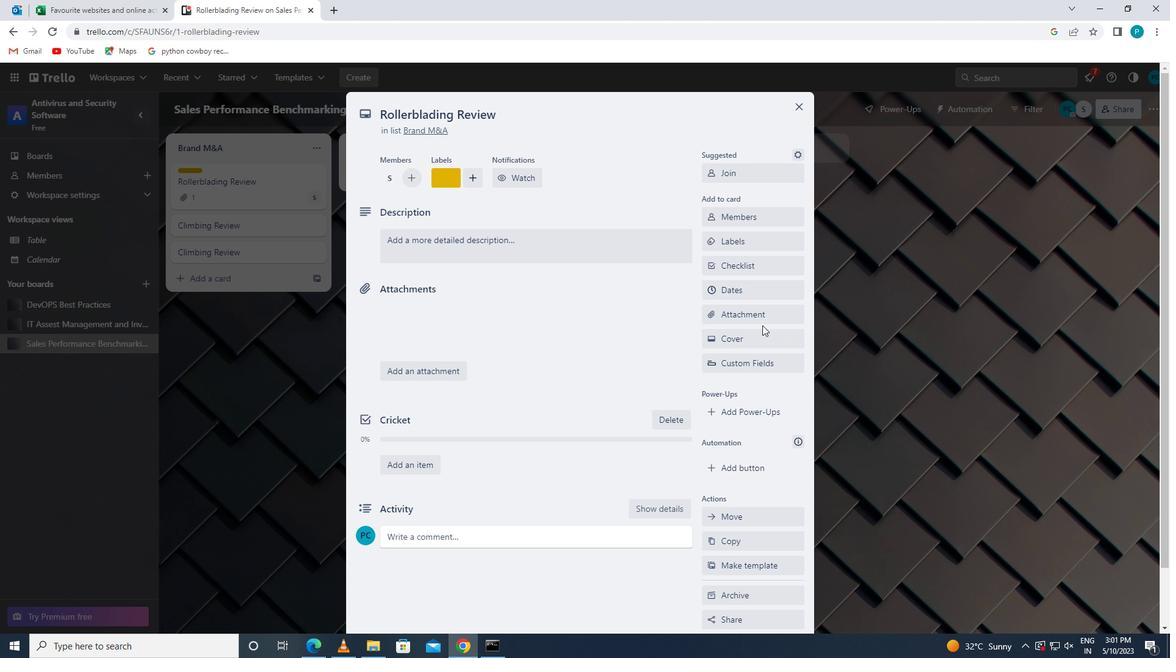 
Action: Mouse moved to (774, 381)
Screenshot: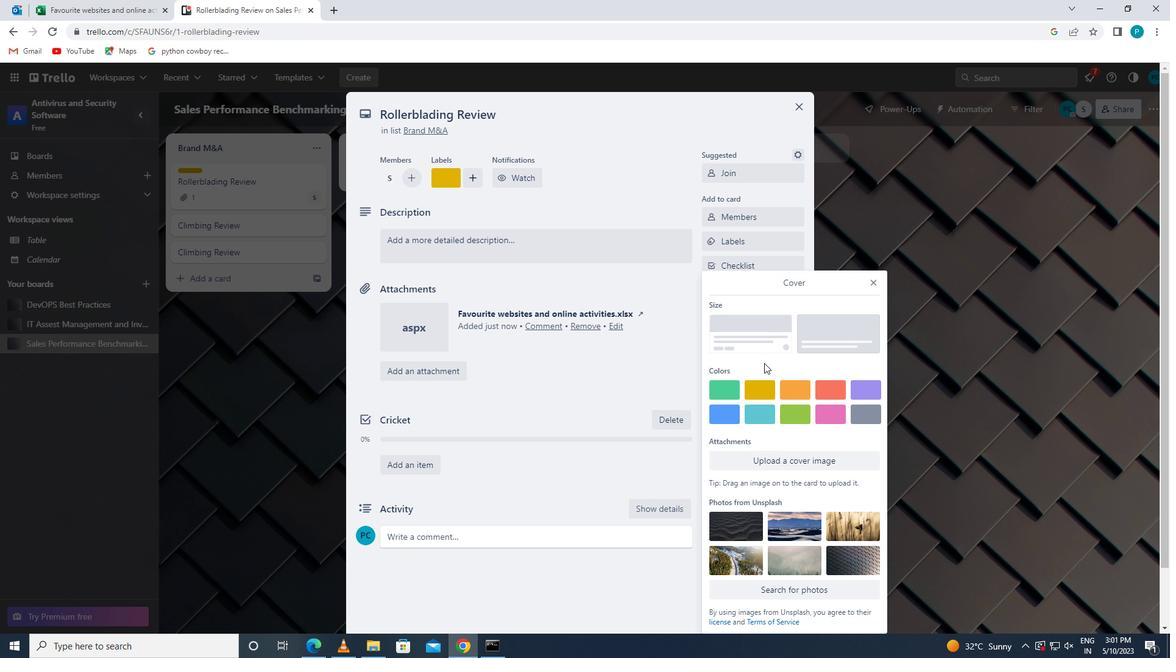 
Action: Mouse pressed left at (774, 381)
Screenshot: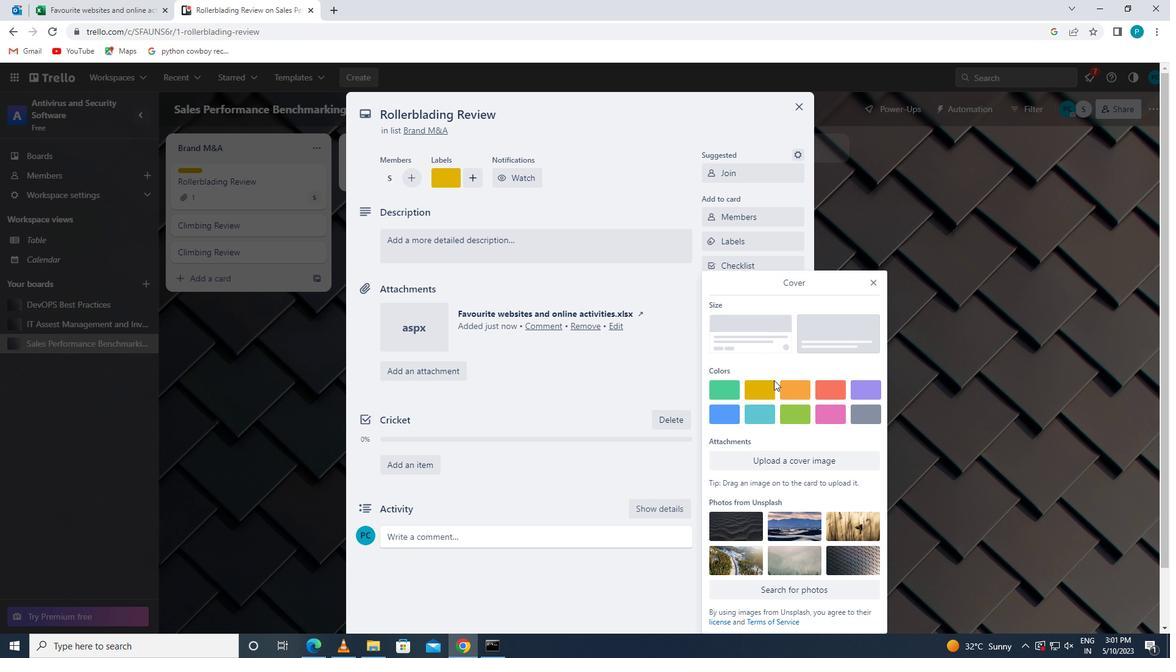 
Action: Mouse moved to (870, 261)
Screenshot: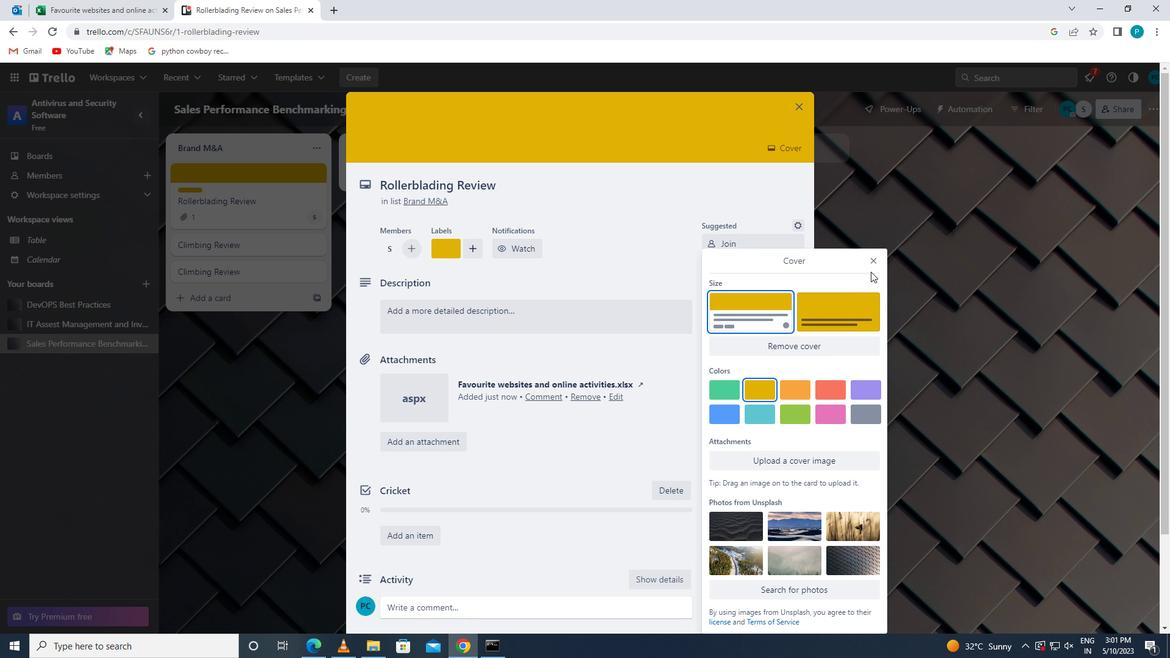 
Action: Mouse pressed left at (870, 261)
Screenshot: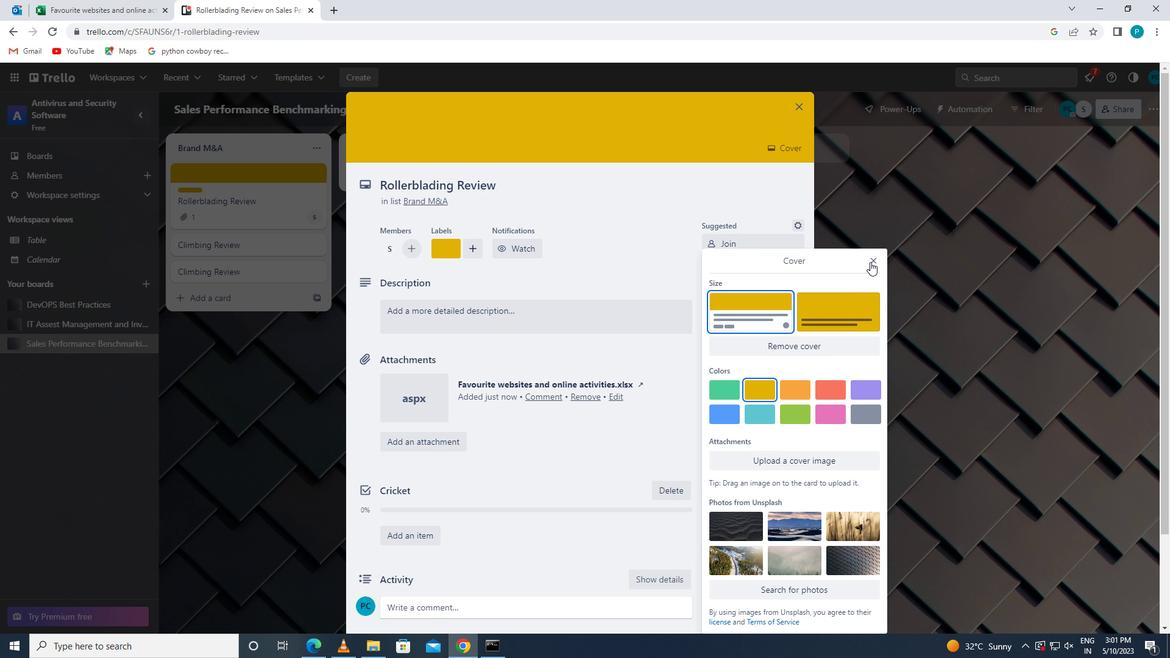 
Action: Mouse moved to (676, 333)
Screenshot: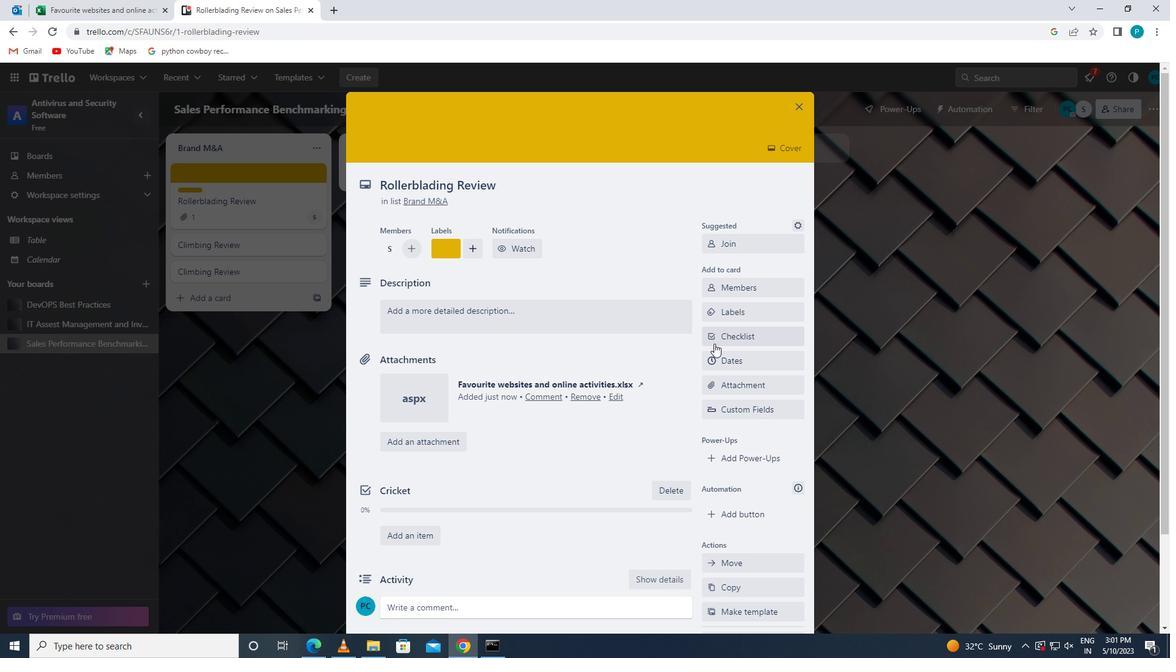 
Action: Mouse scrolled (676, 332) with delta (0, 0)
Screenshot: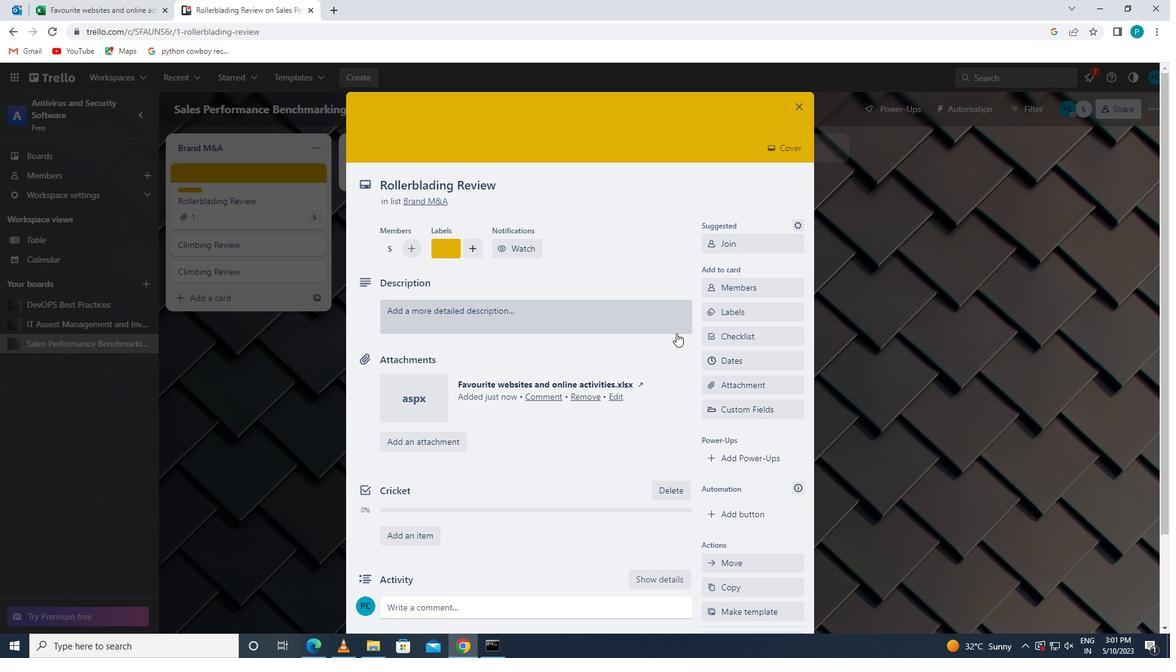 
Action: Mouse moved to (564, 253)
Screenshot: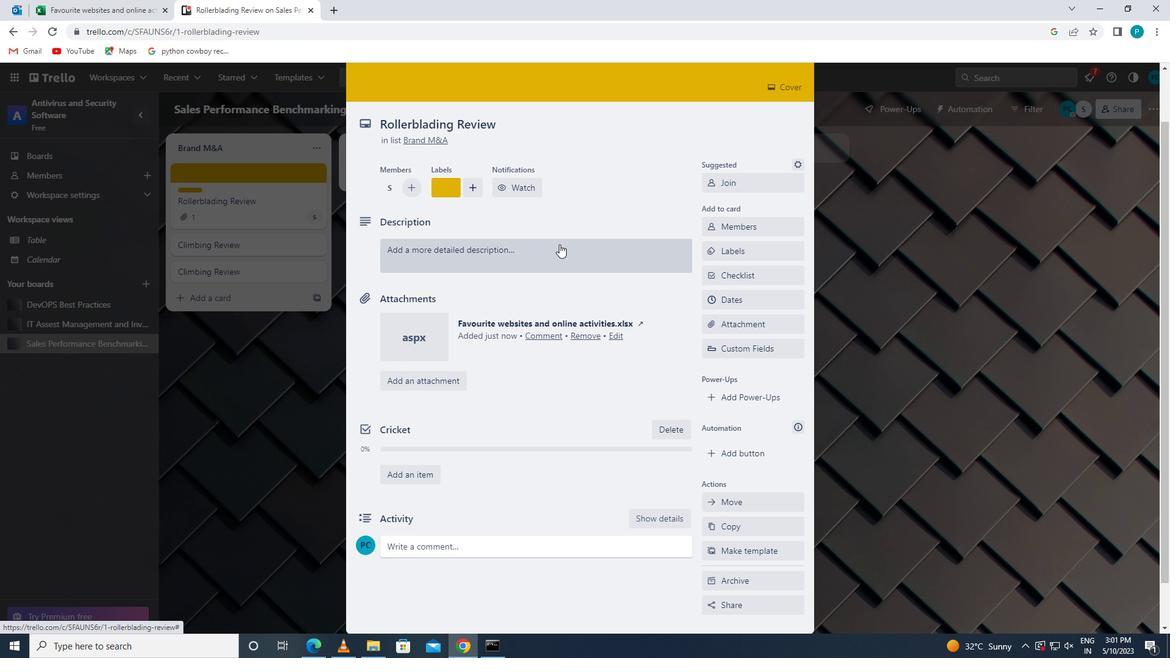 
Action: Mouse pressed left at (564, 253)
Screenshot: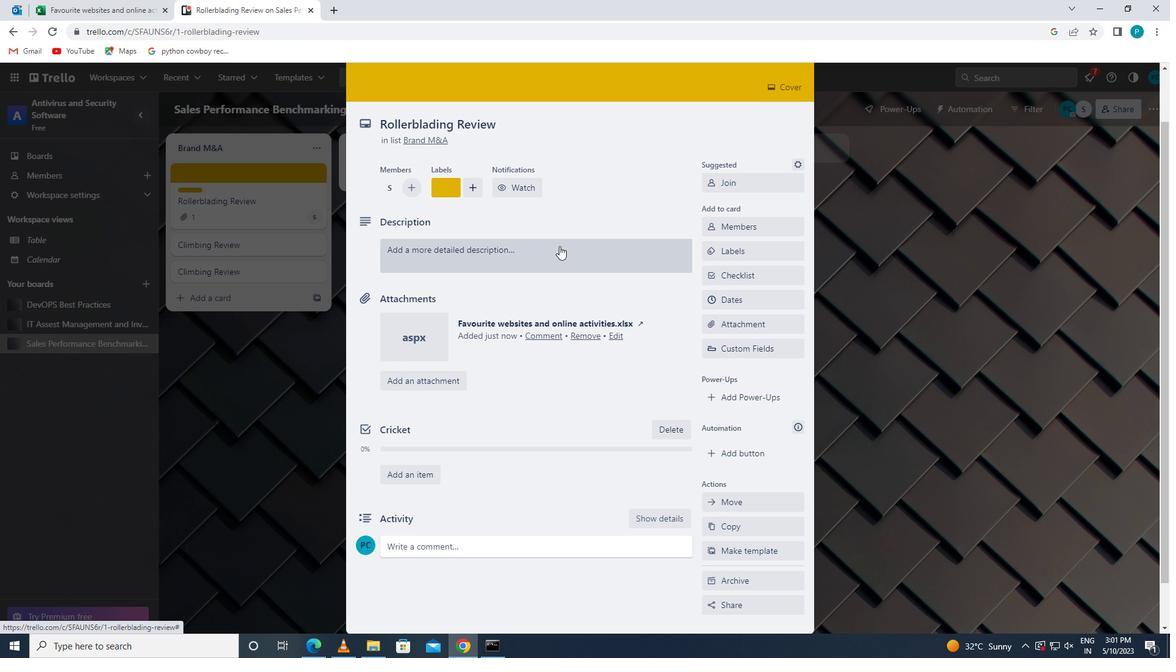 
Action: Key pressed <Key.caps_lock>p<Key.caps_lock>lan<Key.space>and<Key.space>exeute<Key.space>company<Key.space>team-building<Key.space>conference<Key.space>with<Key.space>team<Key.space>-building<Key.space>challenges
Screenshot: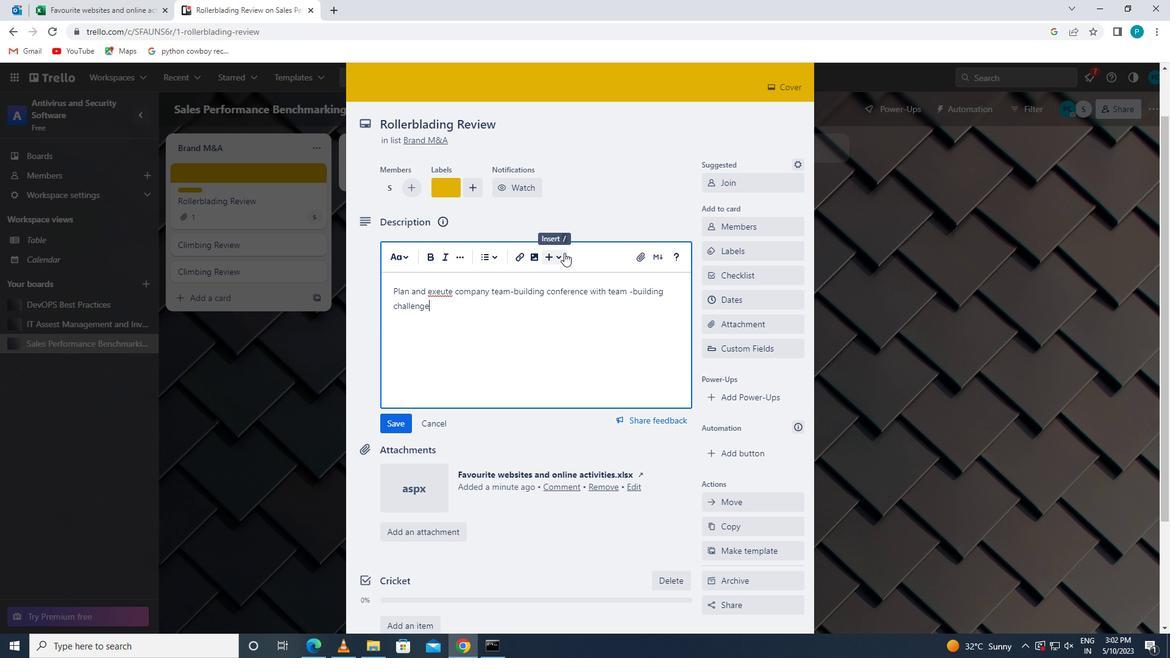 
Action: Mouse moved to (402, 424)
Screenshot: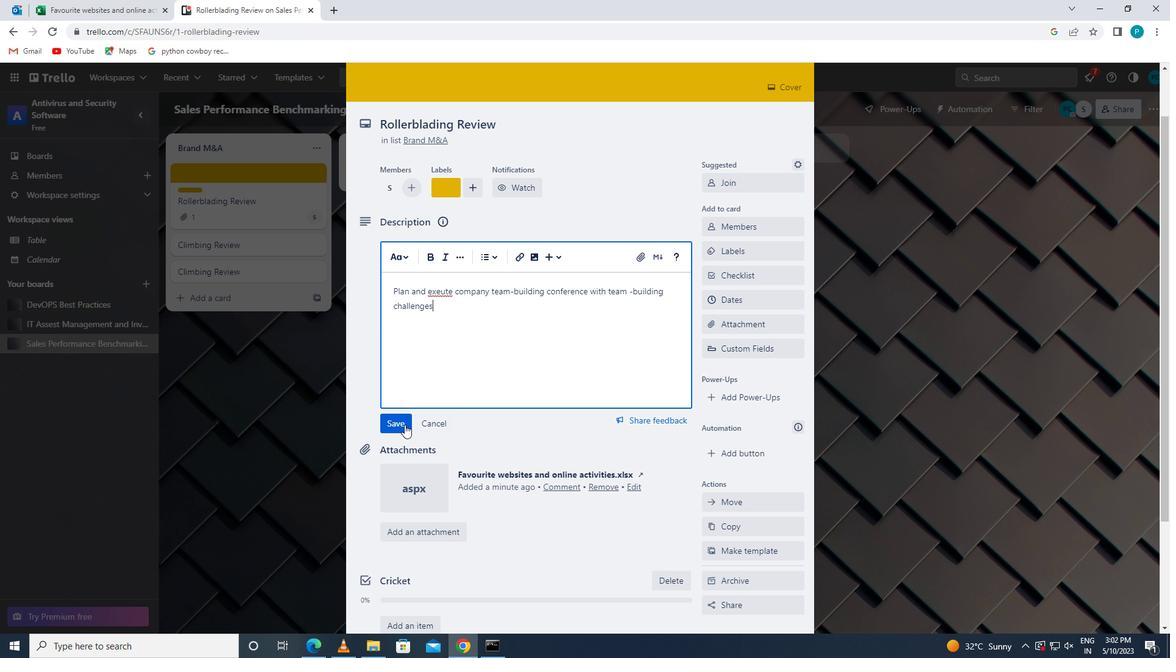 
Action: Mouse pressed left at (402, 424)
Screenshot: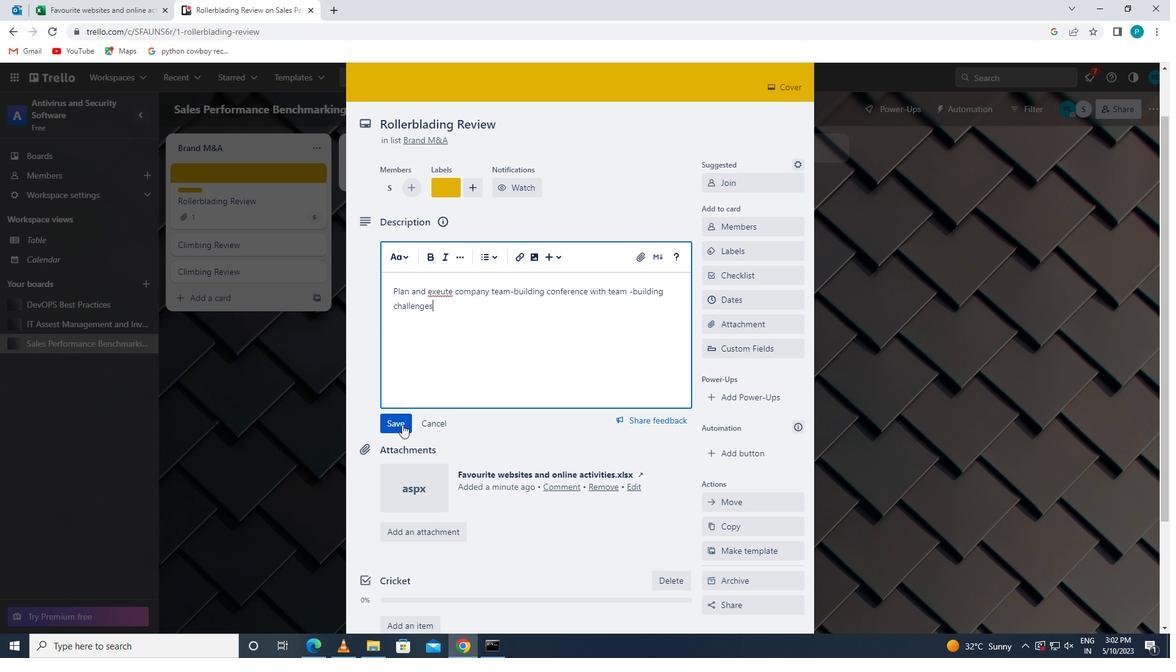 
Action: Mouse moved to (448, 460)
Screenshot: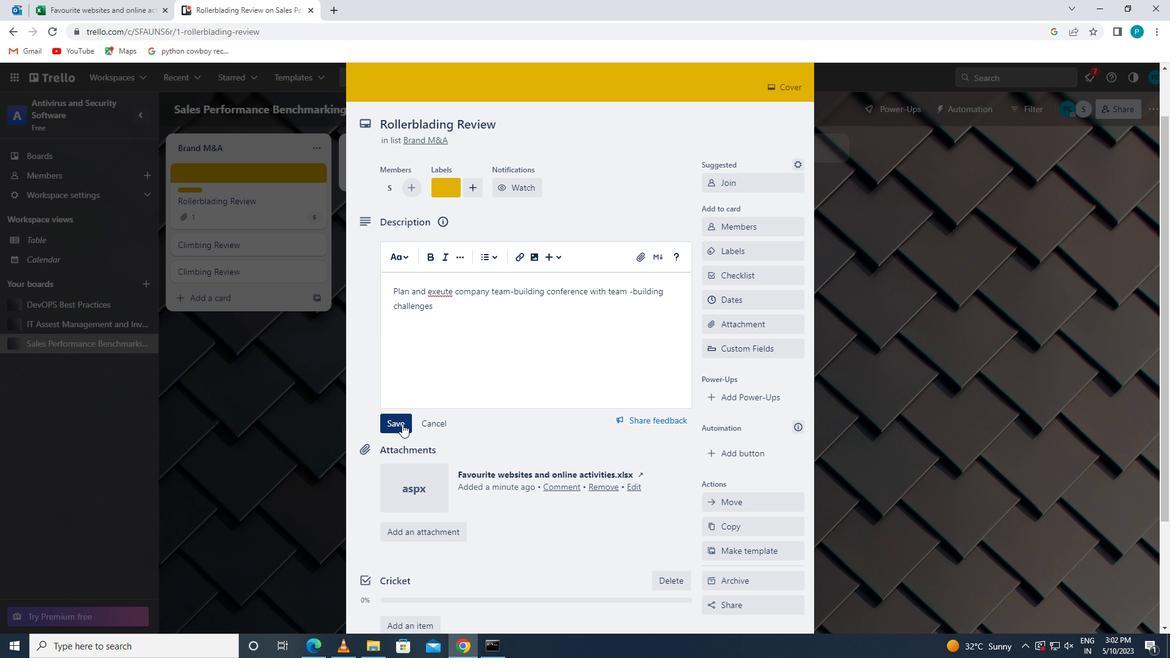 
Action: Mouse scrolled (448, 459) with delta (0, 0)
Screenshot: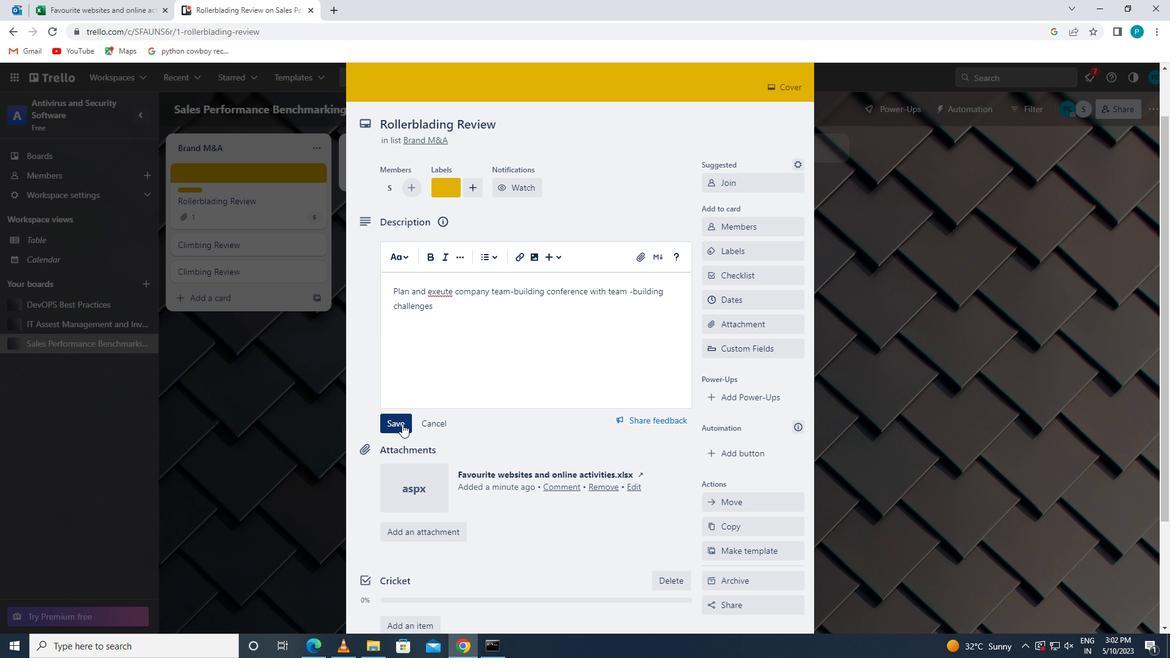 
Action: Mouse scrolled (448, 459) with delta (0, 0)
Screenshot: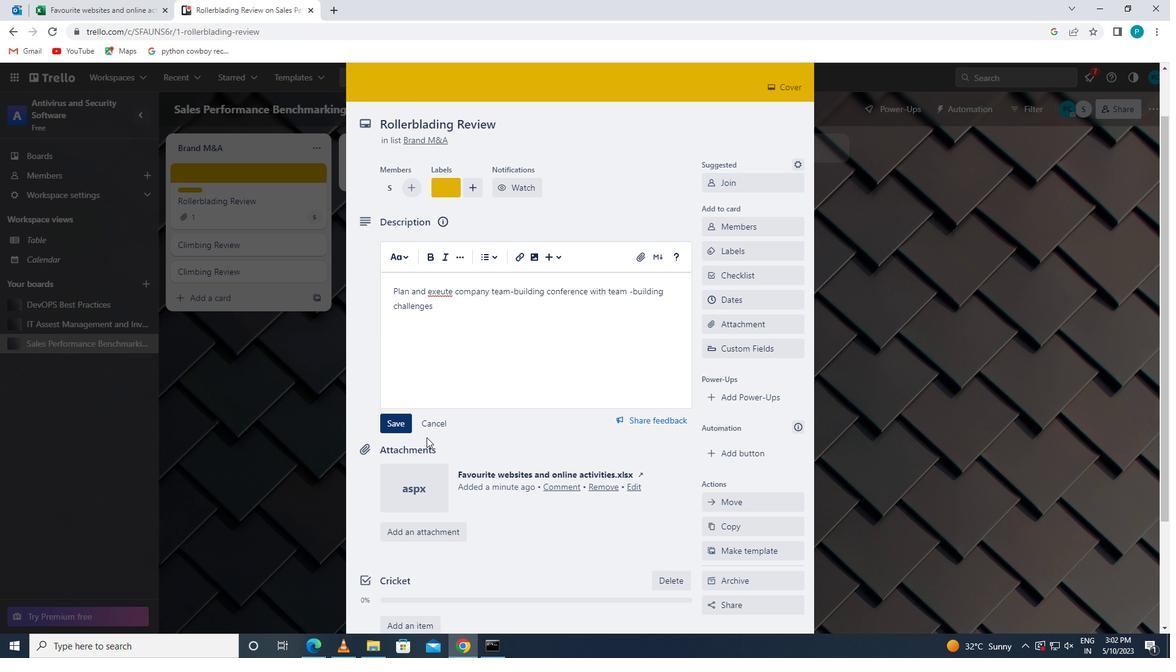 
Action: Mouse scrolled (448, 459) with delta (0, 0)
Screenshot: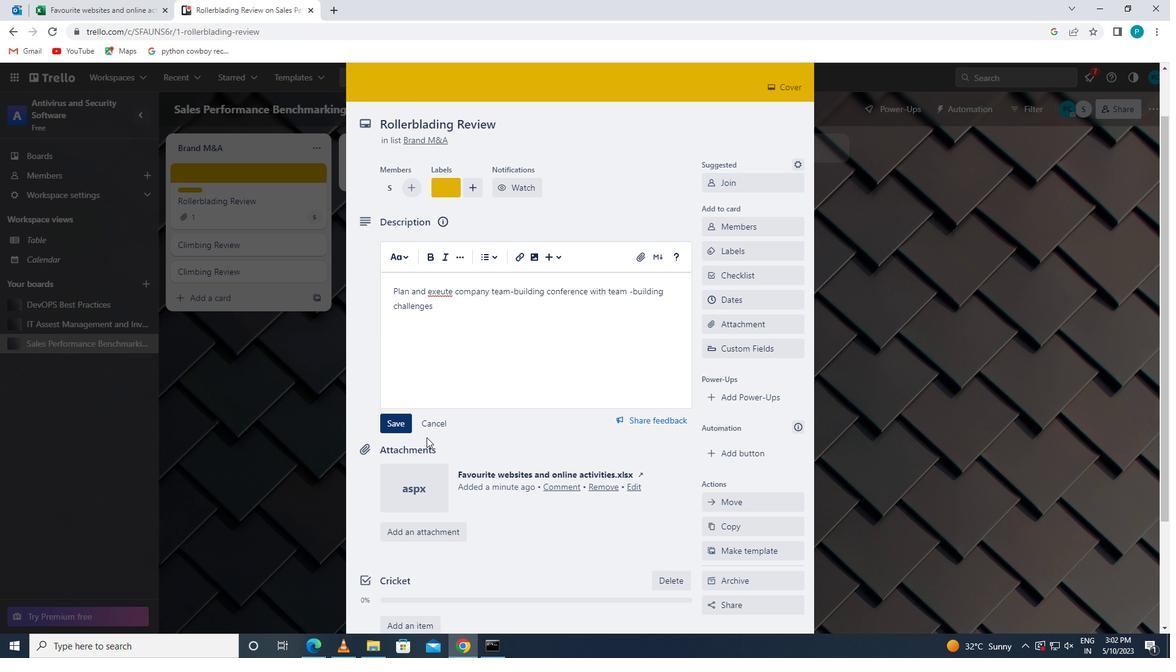 
Action: Mouse scrolled (448, 459) with delta (0, 0)
Screenshot: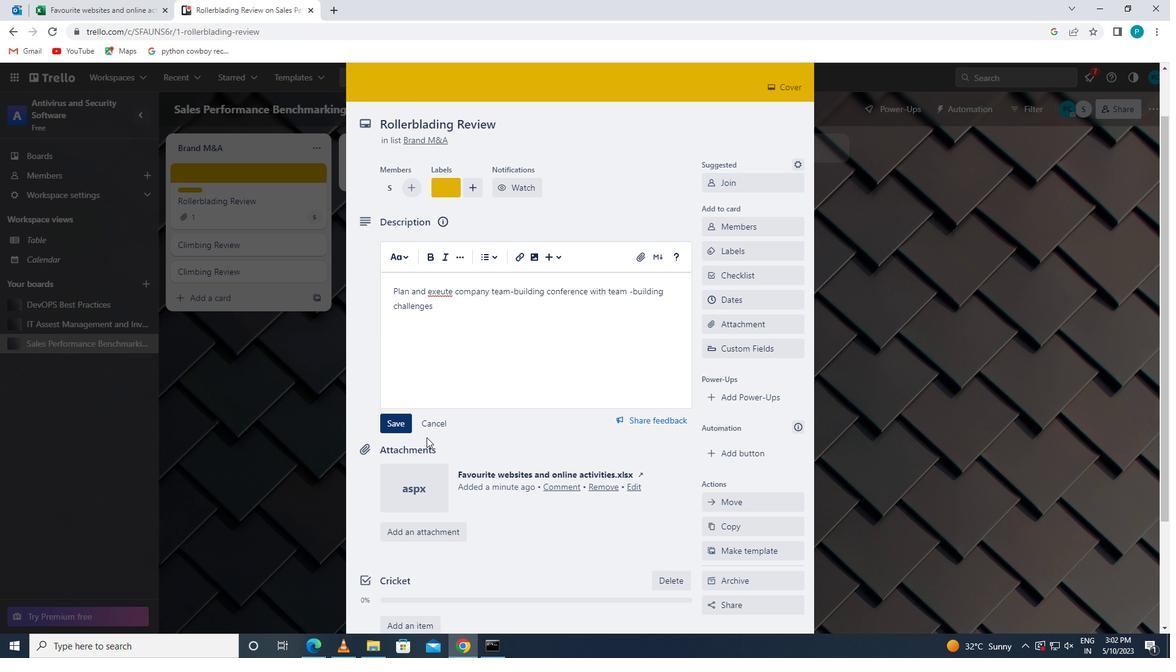
Action: Mouse moved to (416, 482)
Screenshot: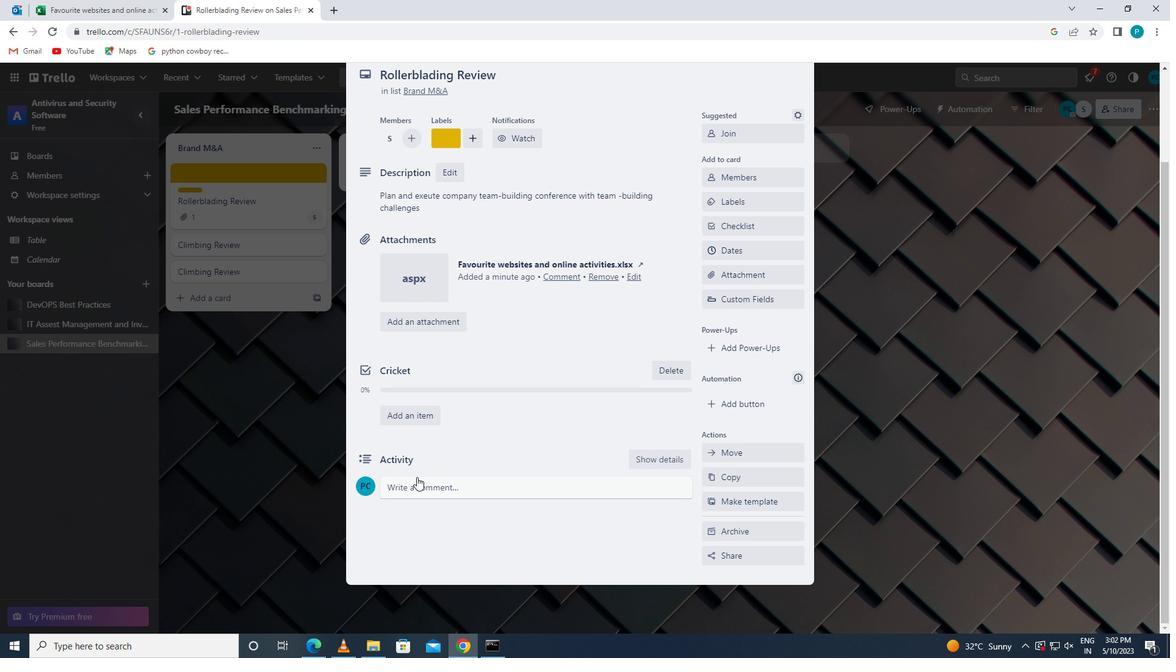 
Action: Mouse pressed left at (416, 482)
Screenshot: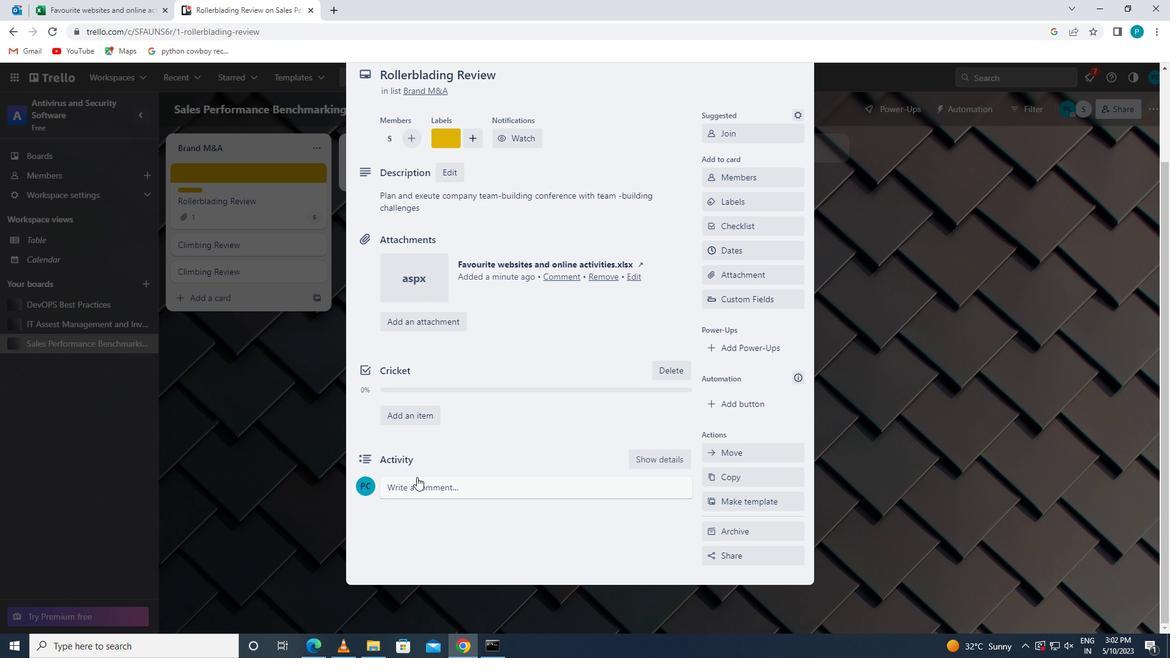 
Action: Key pressed <Key.caps_lock>g<Key.caps_lock>iven<Key.space>the<Key.space>potential<Key.space>impact<Key.space>of<Key.space>this<Key.space>task<Key.space>on<Key.space>our<Key.space>company<Key.space>social<Key.space>responsibility,<Key.space>let<Key.space>us<Key.space>ensure<Key.space>that<Key.space>we<Key.space>approach<Key.space>it<Key.space>with<Key.space>a<Key.space>sene<Key.backspace>se<Key.space>of<Key.space>ethical<Key.space>awae<Key.backspace>rness<Key.space>and<Key.space>consciousness
Screenshot: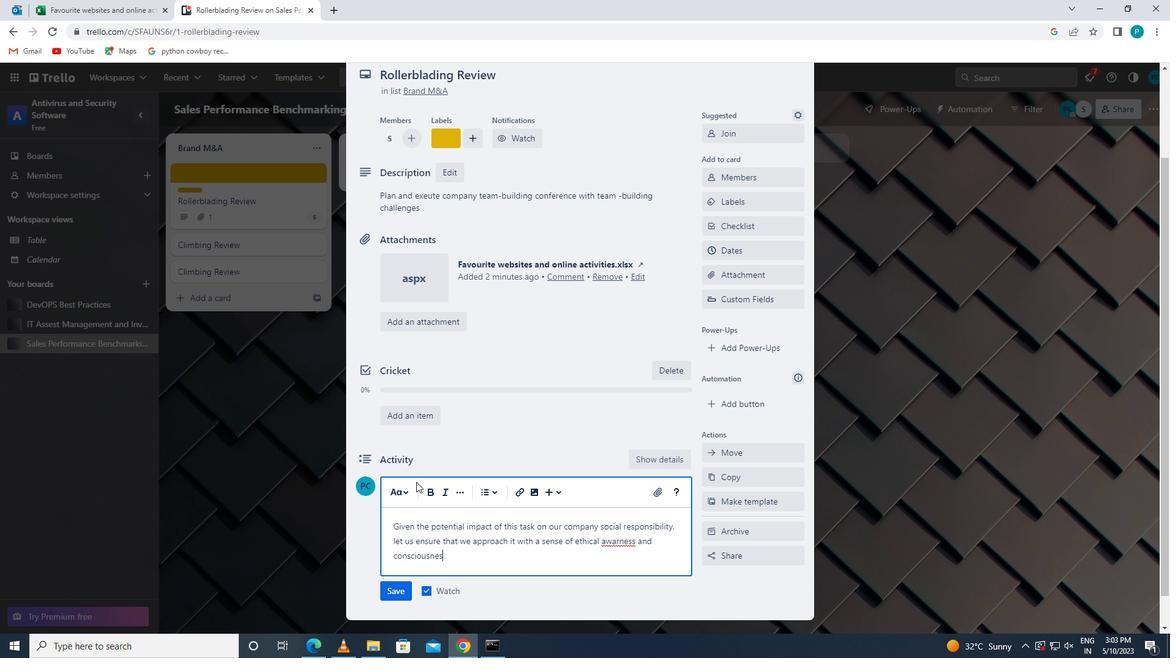 
Action: Mouse moved to (397, 590)
Screenshot: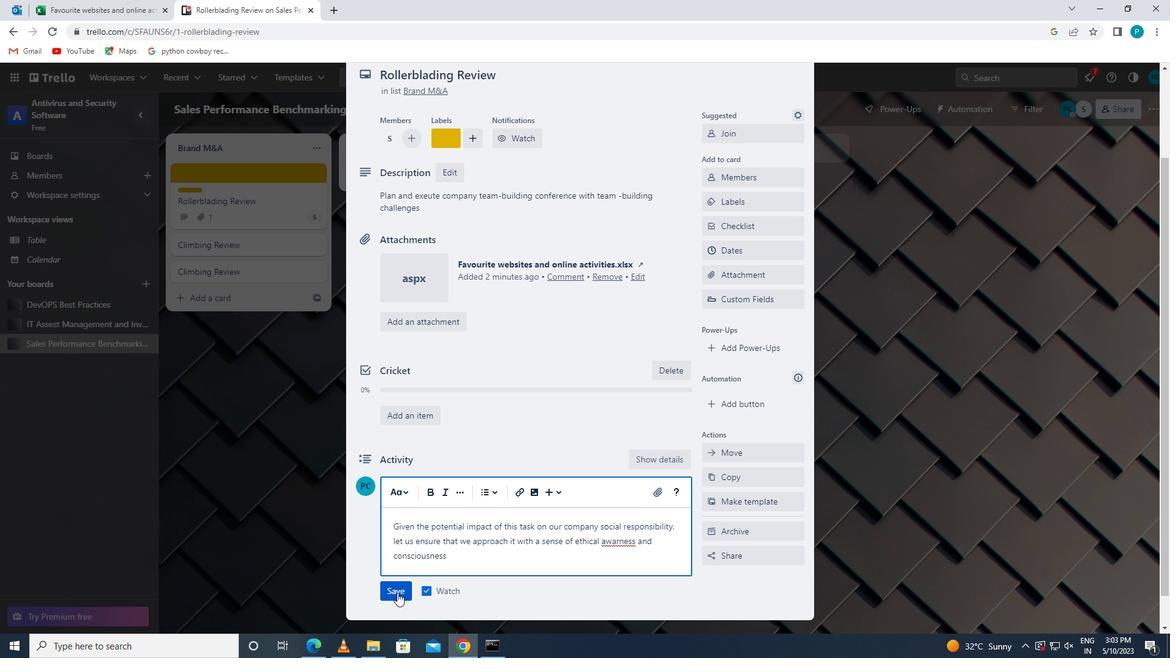
Action: Mouse pressed left at (397, 590)
Screenshot: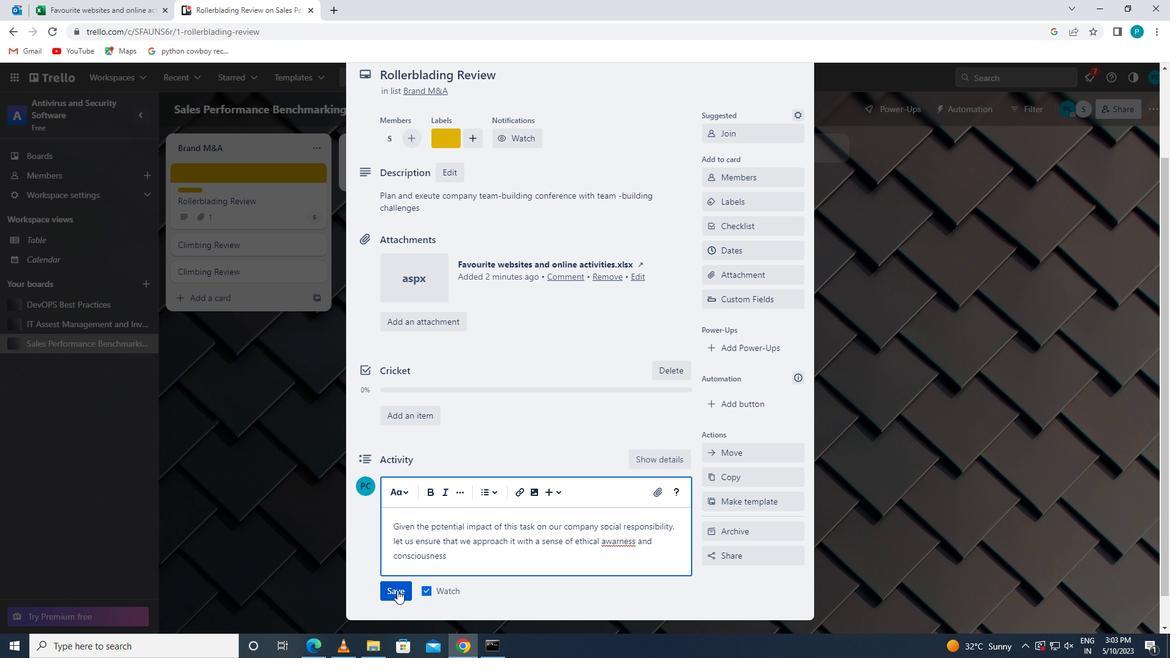 
Action: Mouse moved to (730, 245)
Screenshot: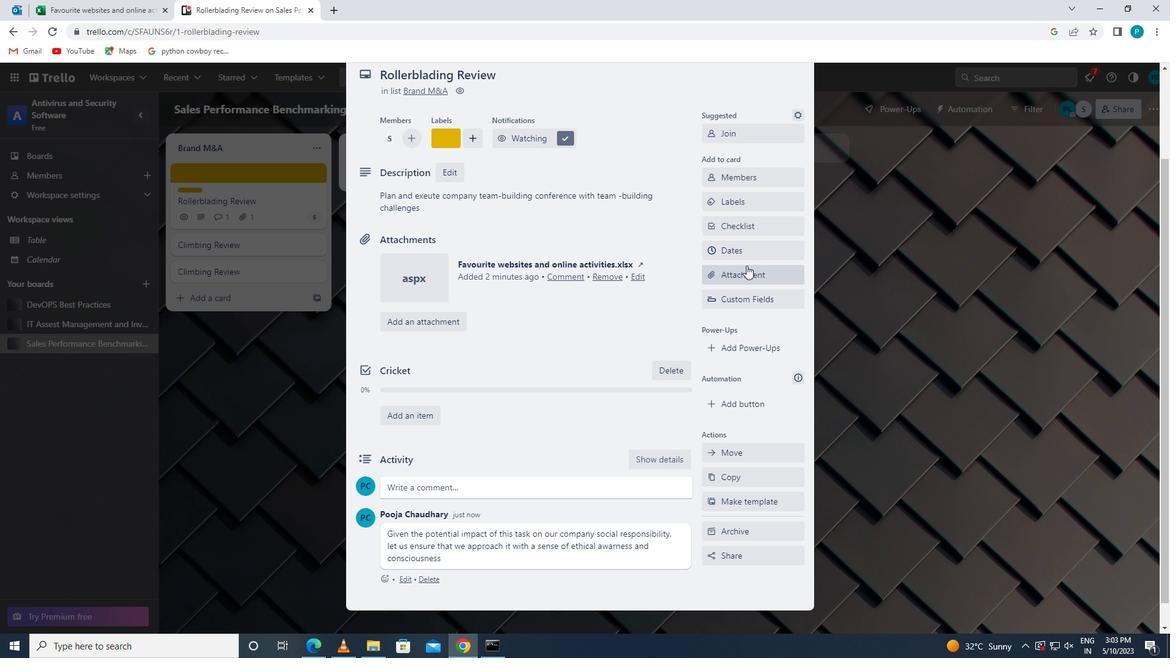 
Action: Mouse pressed left at (730, 245)
Screenshot: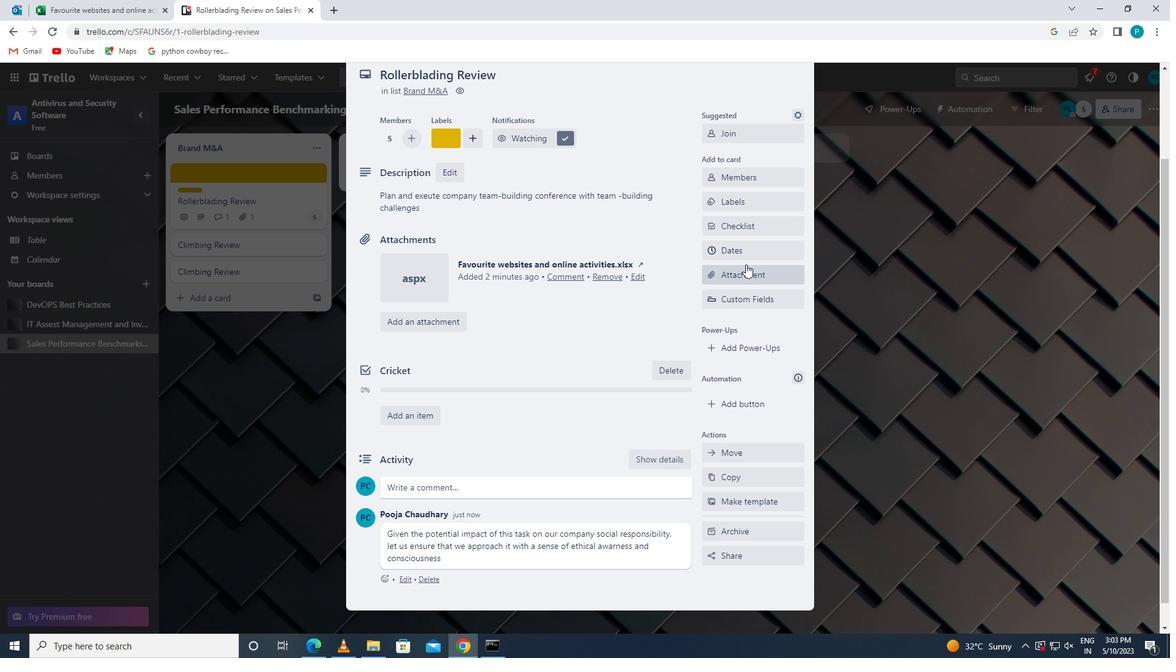 
Action: Mouse moved to (710, 329)
Screenshot: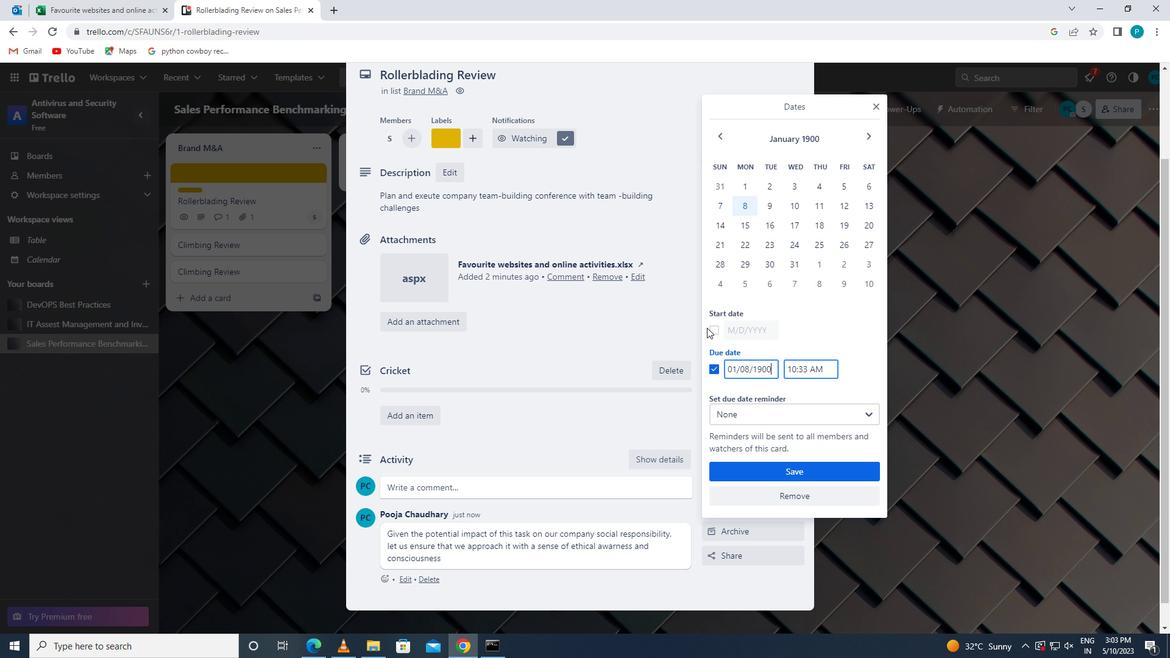 
Action: Mouse pressed left at (710, 329)
Screenshot: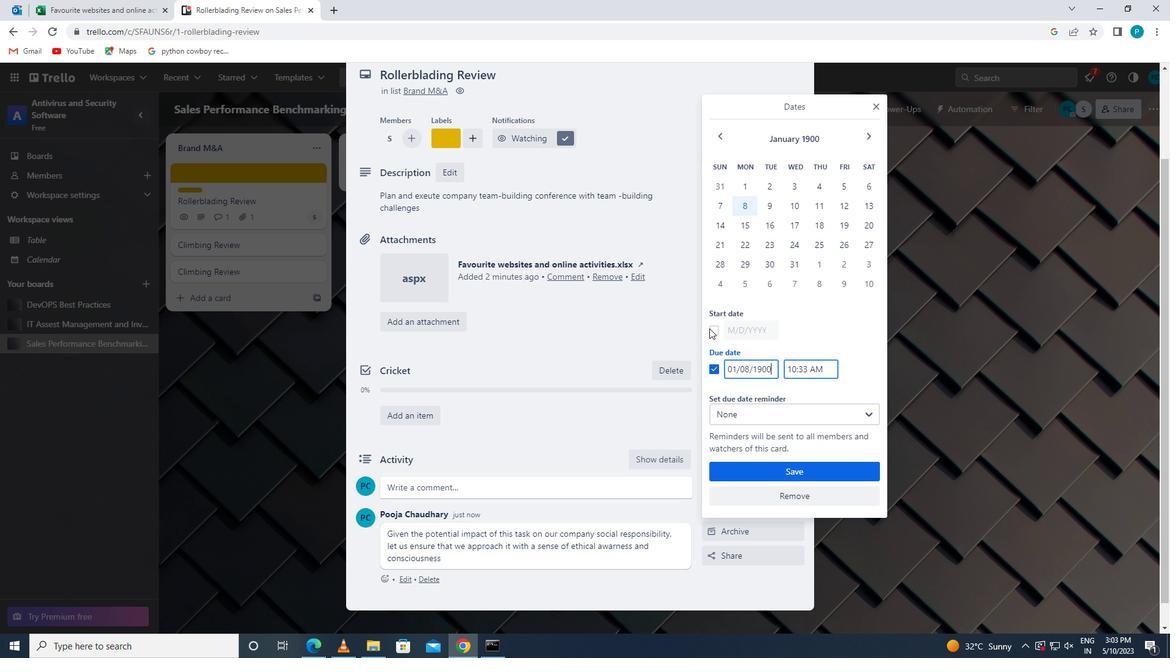 
Action: Mouse moved to (748, 329)
Screenshot: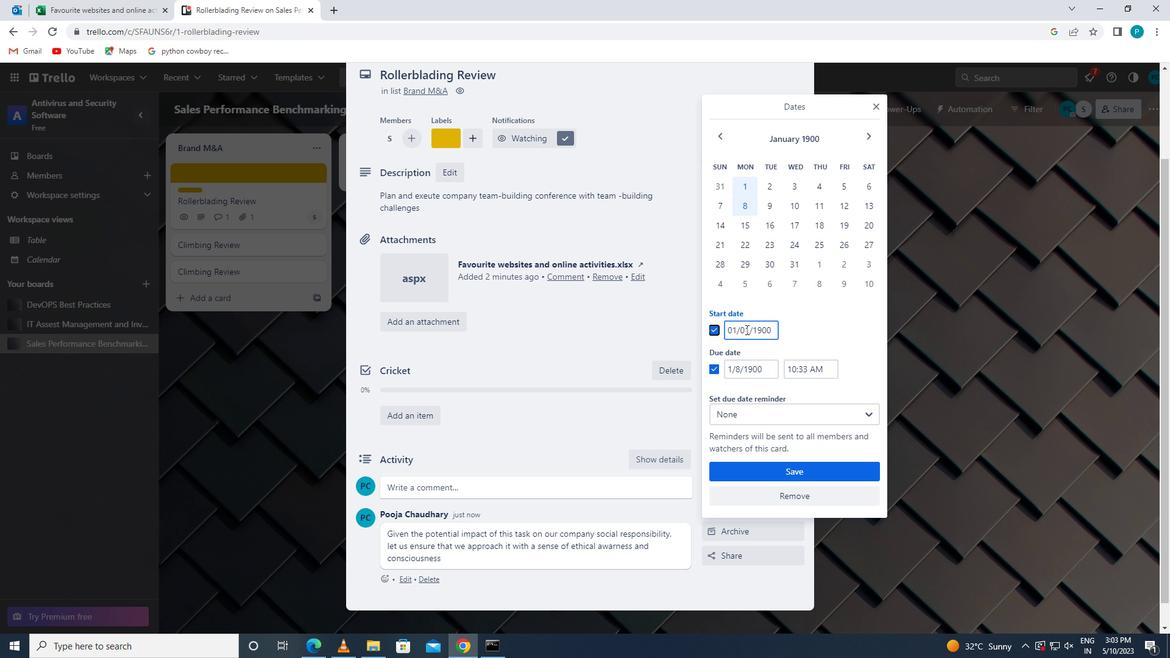 
Action: Mouse pressed left at (748, 329)
Screenshot: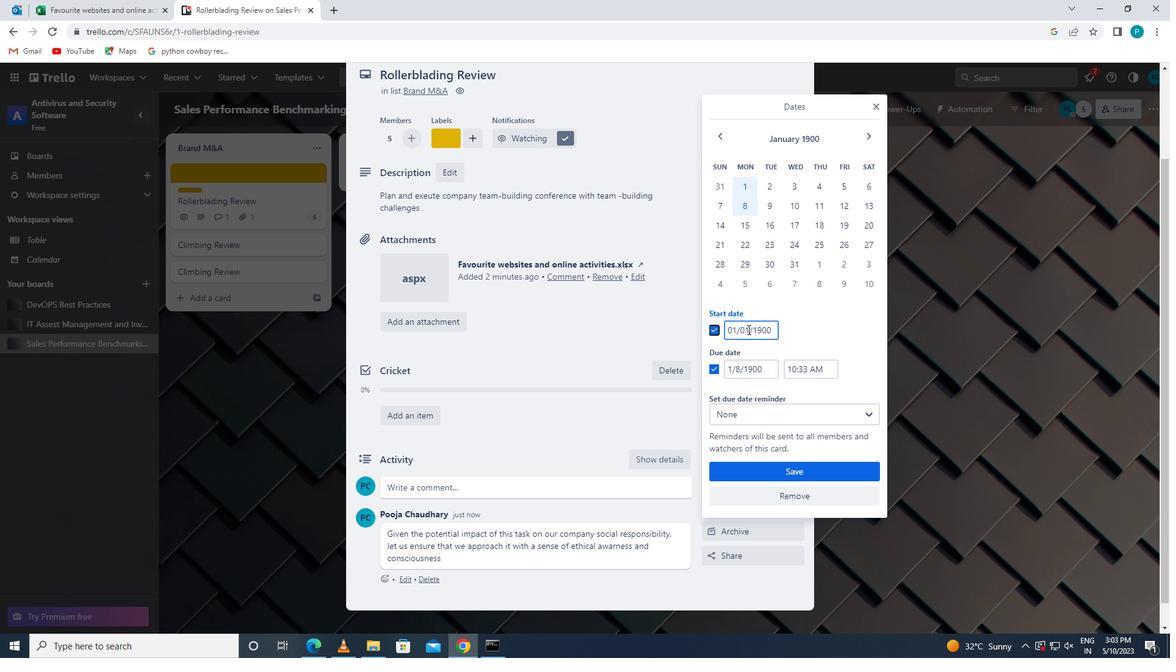 
Action: Key pressed <Key.backspace>1
Screenshot: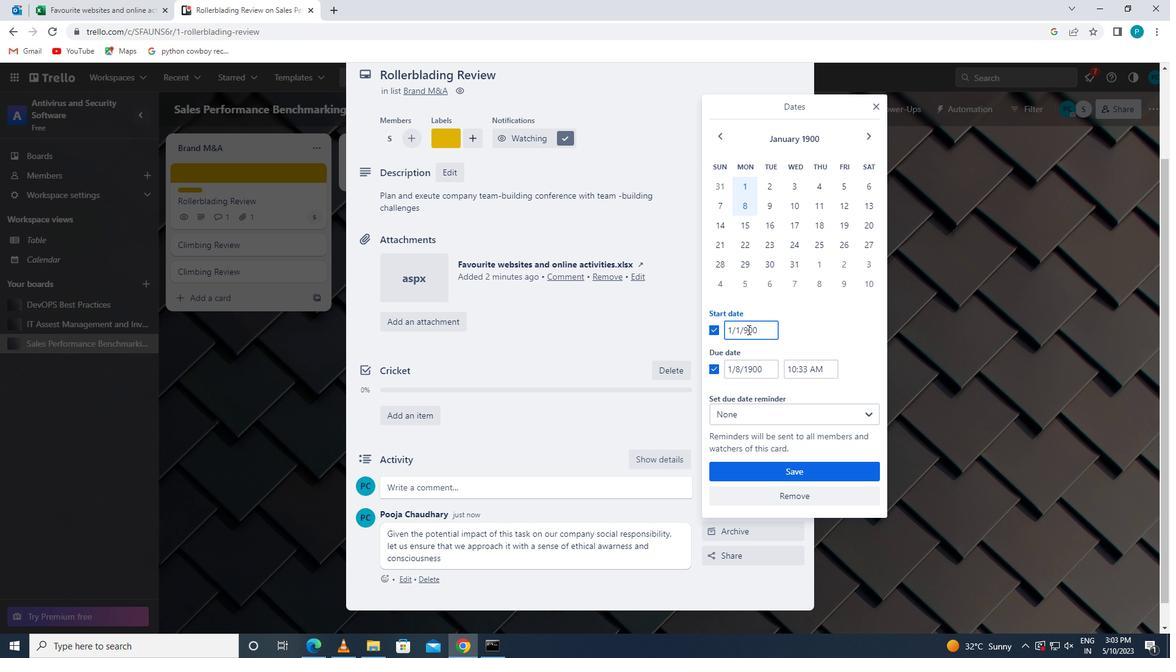 
Action: Mouse moved to (738, 329)
Screenshot: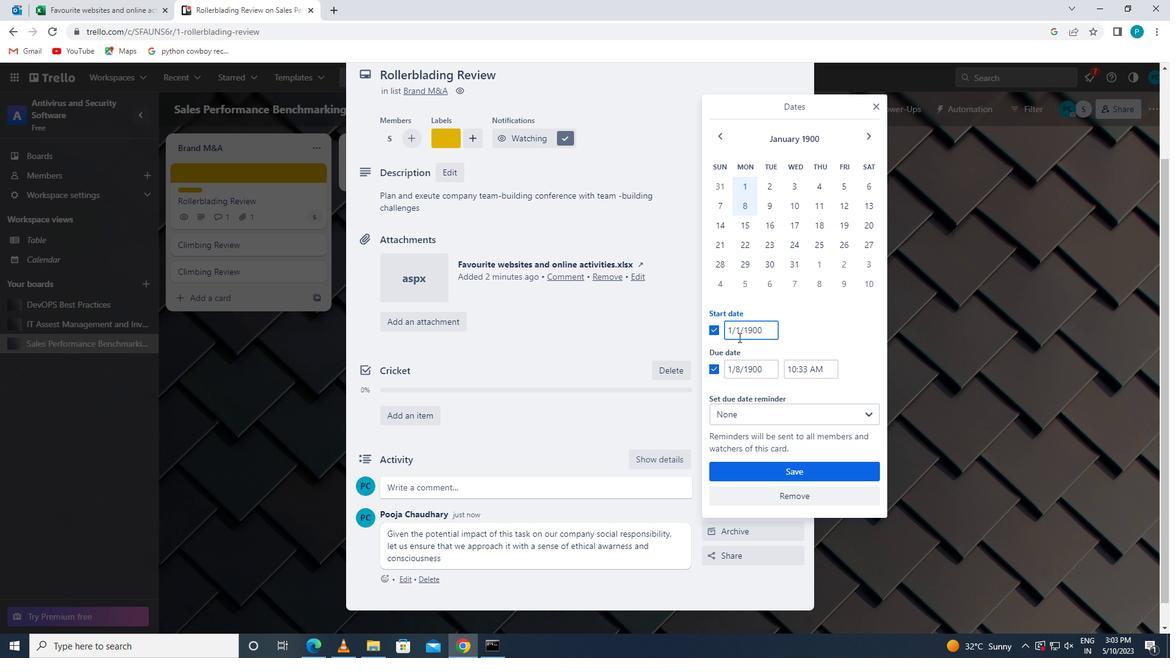 
Action: Mouse pressed left at (738, 329)
Screenshot: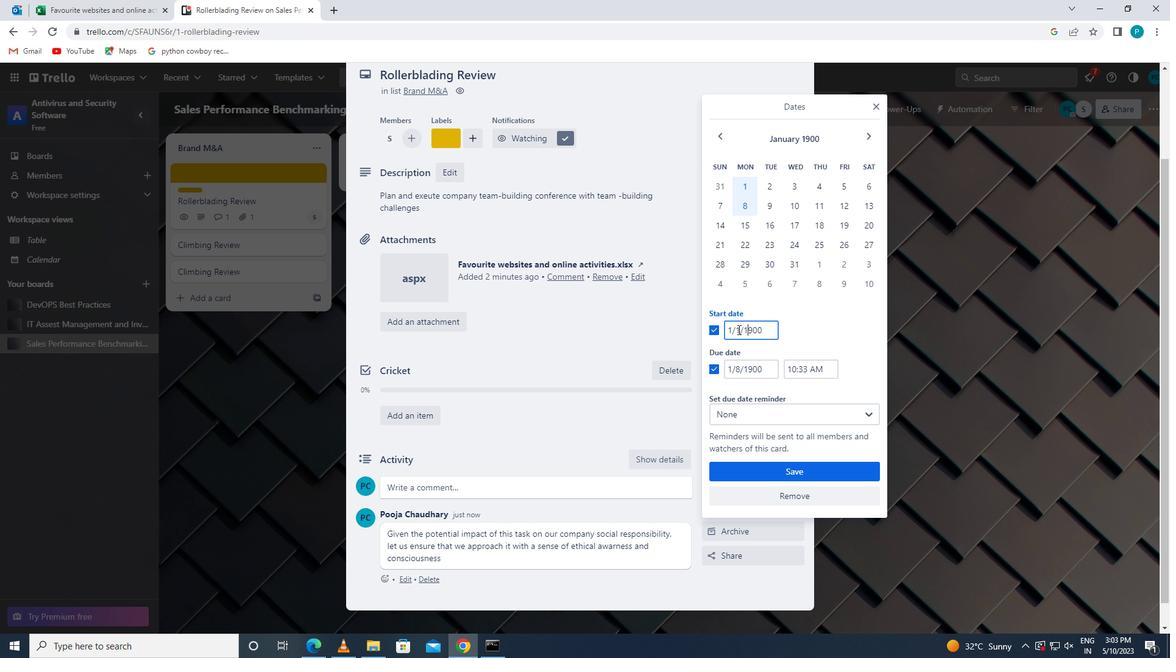 
Action: Key pressed <Key.backspace>2
Screenshot: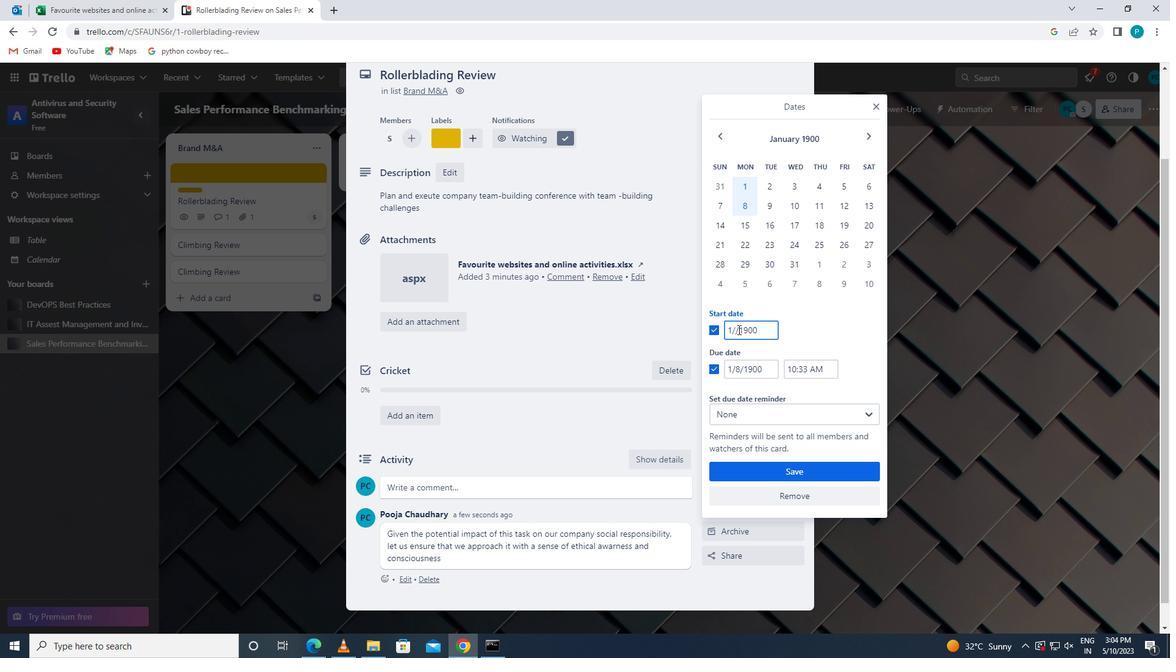 
Action: Mouse moved to (739, 369)
Screenshot: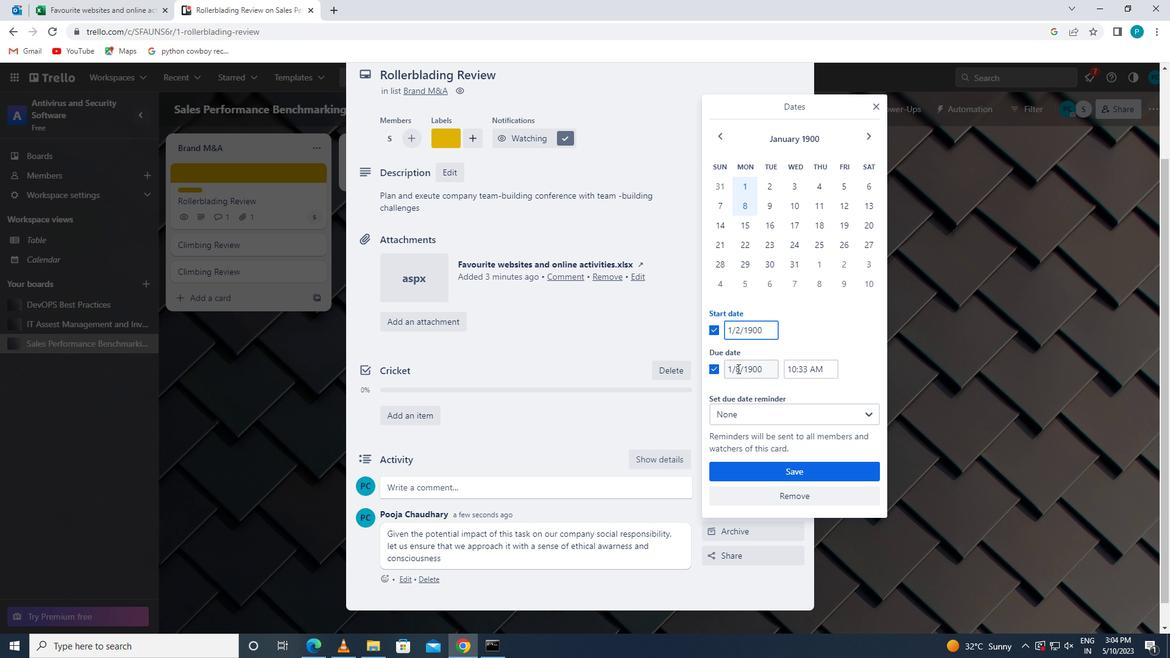 
Action: Mouse pressed left at (739, 369)
Screenshot: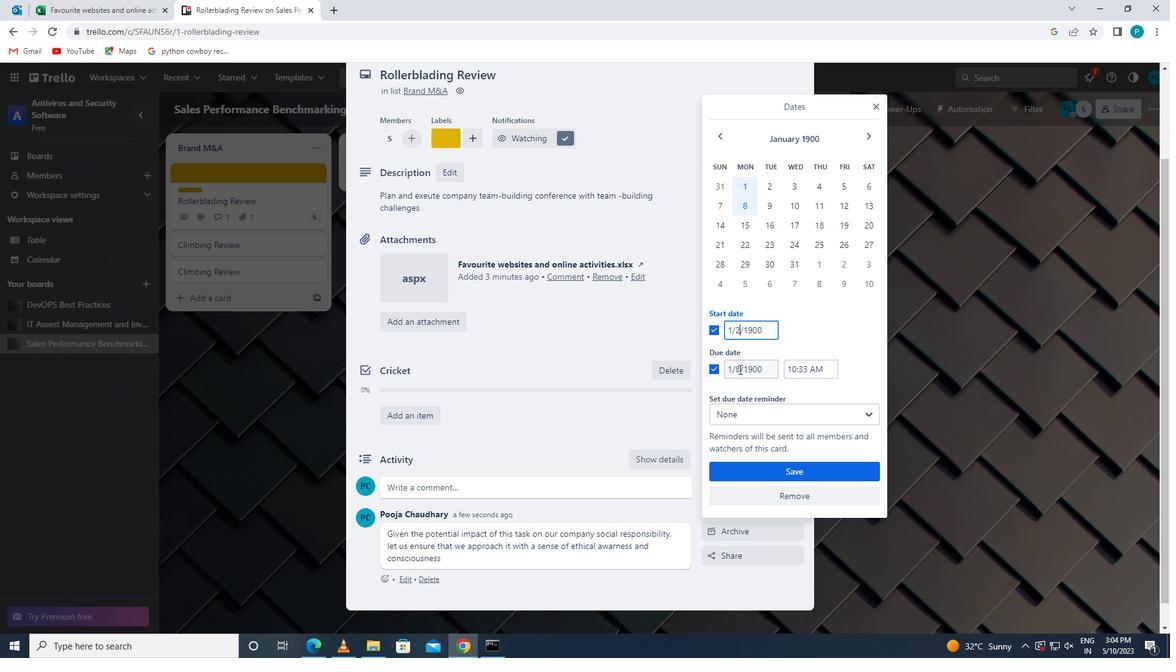 
Action: Key pressed <Key.backspace>9
Screenshot: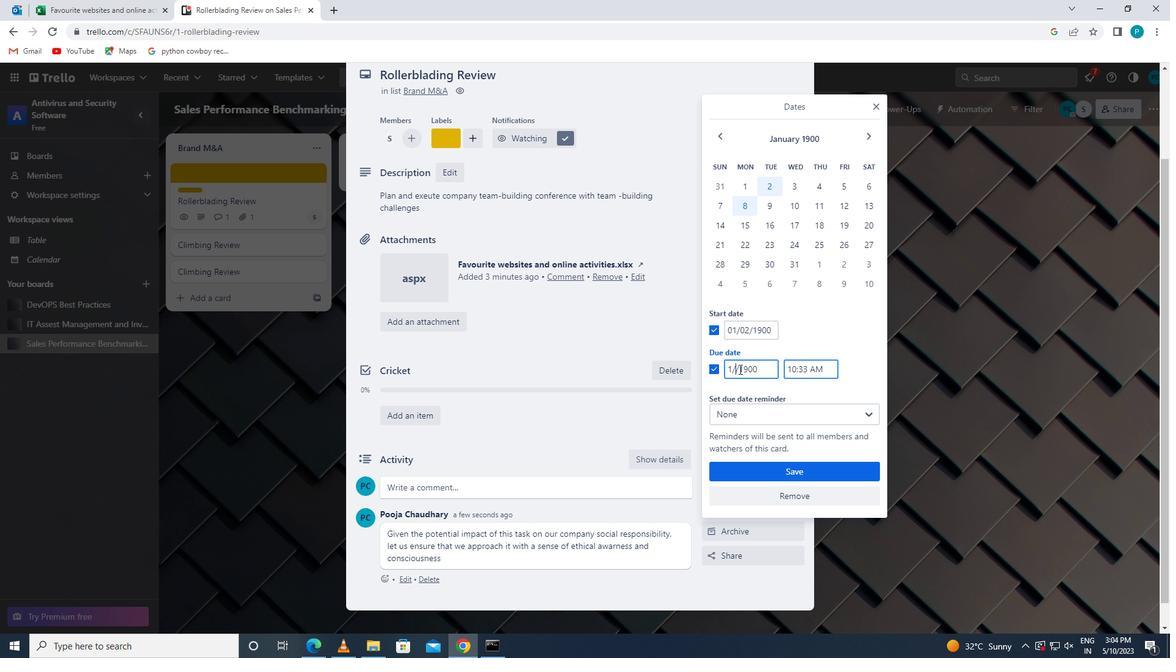 
Action: Mouse moved to (789, 473)
Screenshot: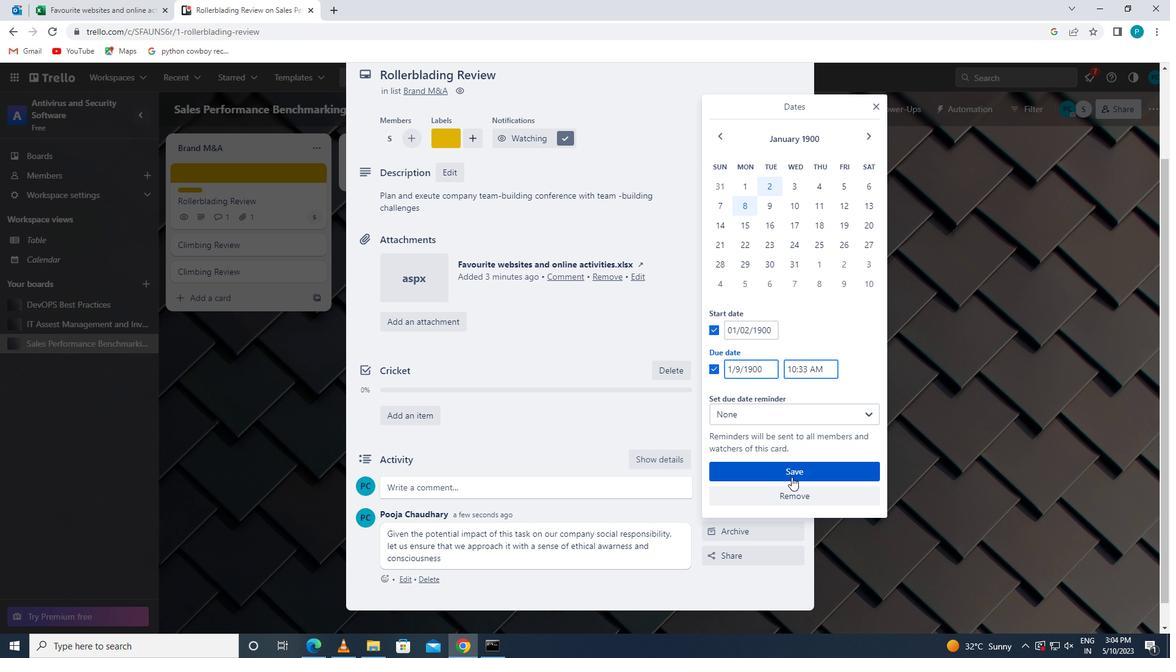 
Action: Mouse pressed left at (789, 473)
Screenshot: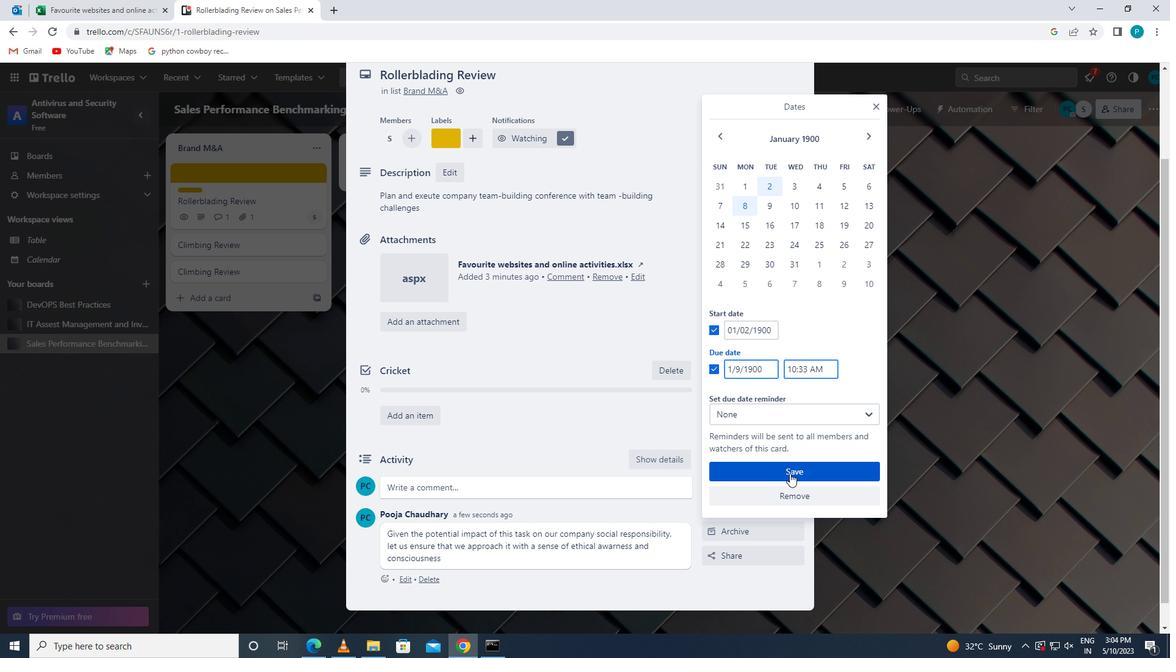 
